 Task: Find connections with filter location Talavera de la Reina with filter topic #LetsWork with filter profile language German with filter current company Exchange4media with filter school Pacific University Udaipur with filter industry Telecommunications with filter service category Portrait Photography with filter keywords title Network Administrator
Action: Mouse moved to (491, 65)
Screenshot: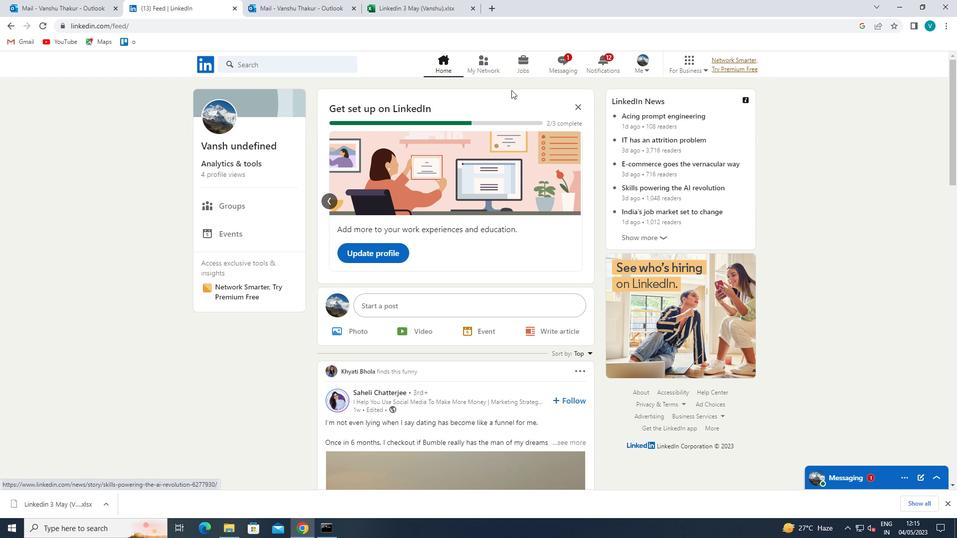 
Action: Mouse pressed left at (491, 65)
Screenshot: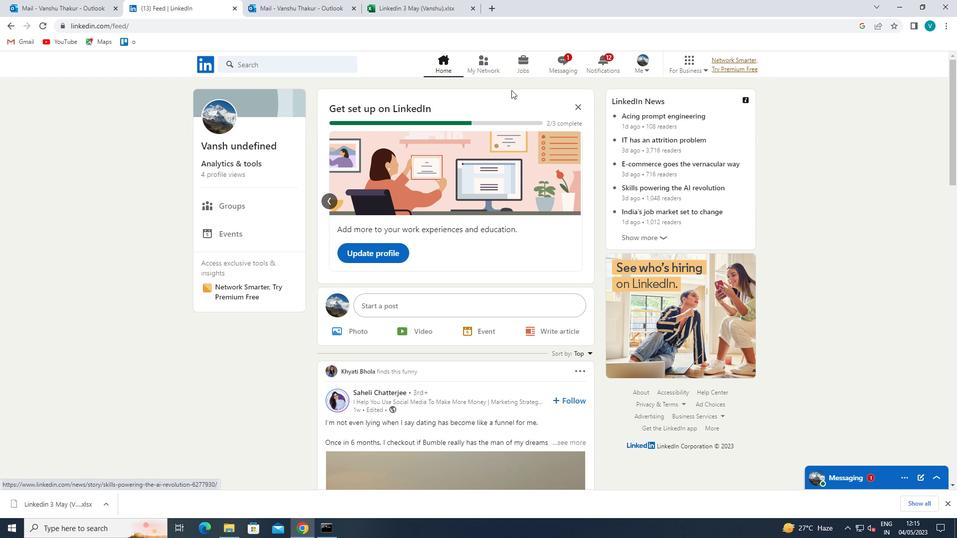 
Action: Mouse moved to (289, 127)
Screenshot: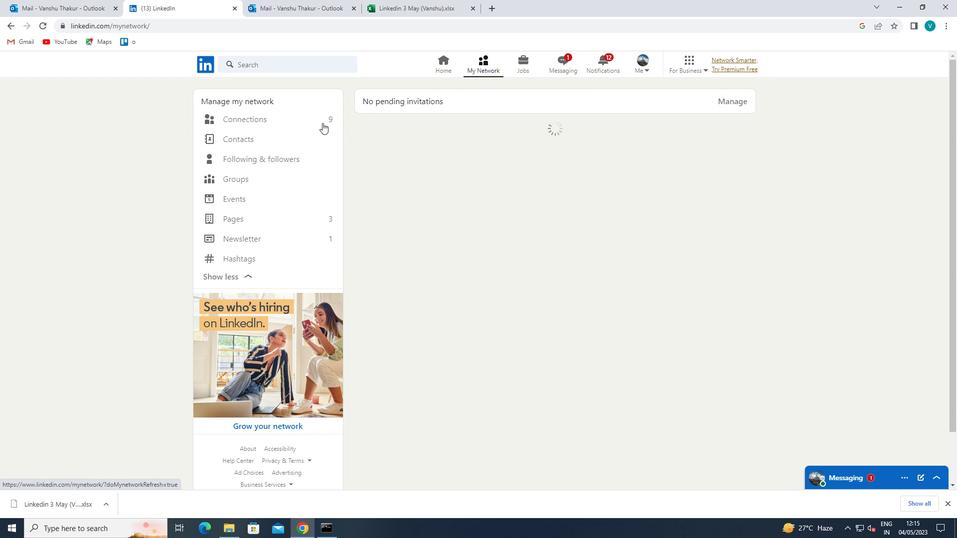 
Action: Mouse pressed left at (289, 127)
Screenshot: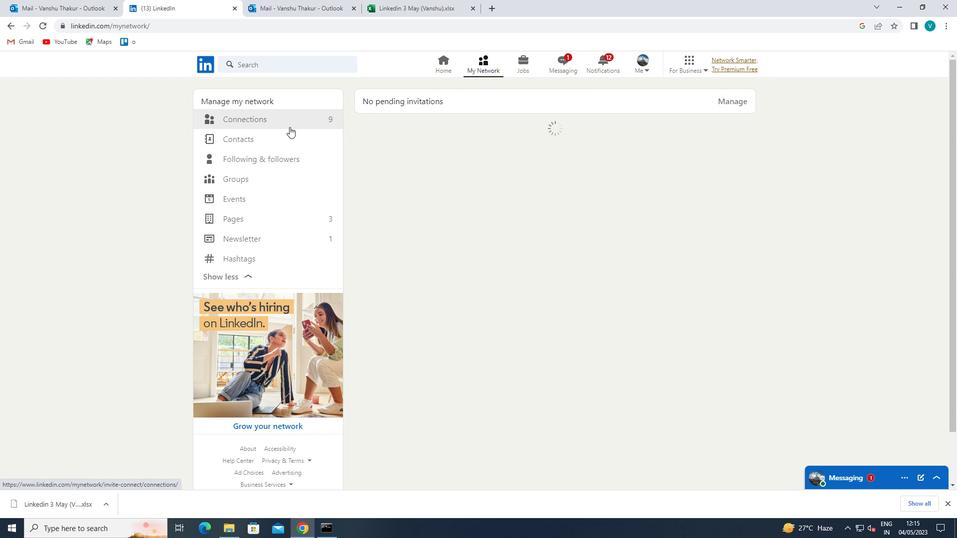 
Action: Mouse moved to (298, 120)
Screenshot: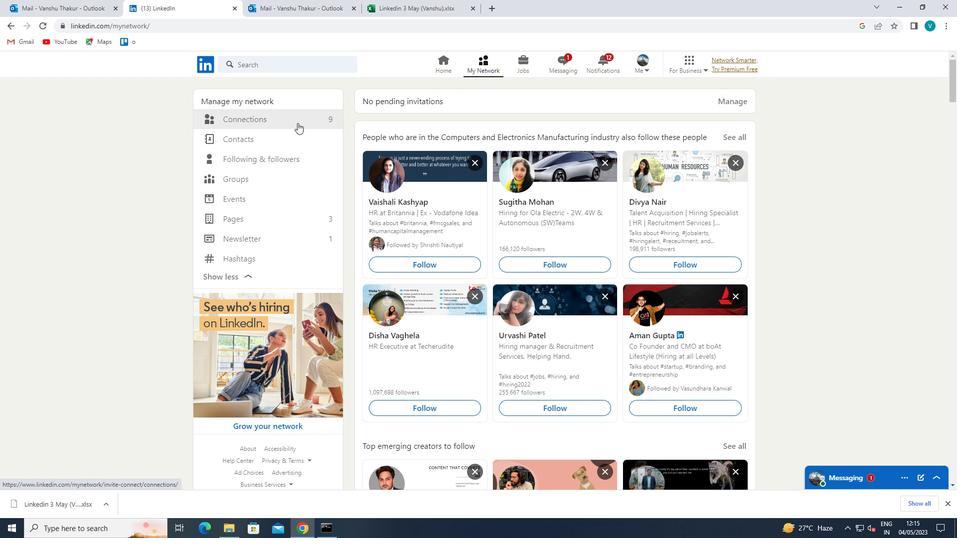 
Action: Mouse pressed left at (298, 120)
Screenshot: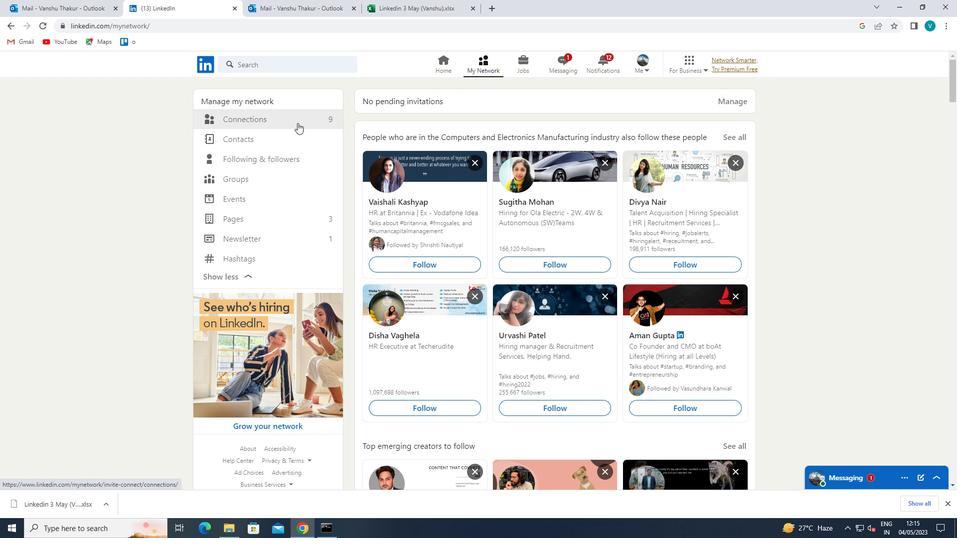 
Action: Mouse moved to (543, 115)
Screenshot: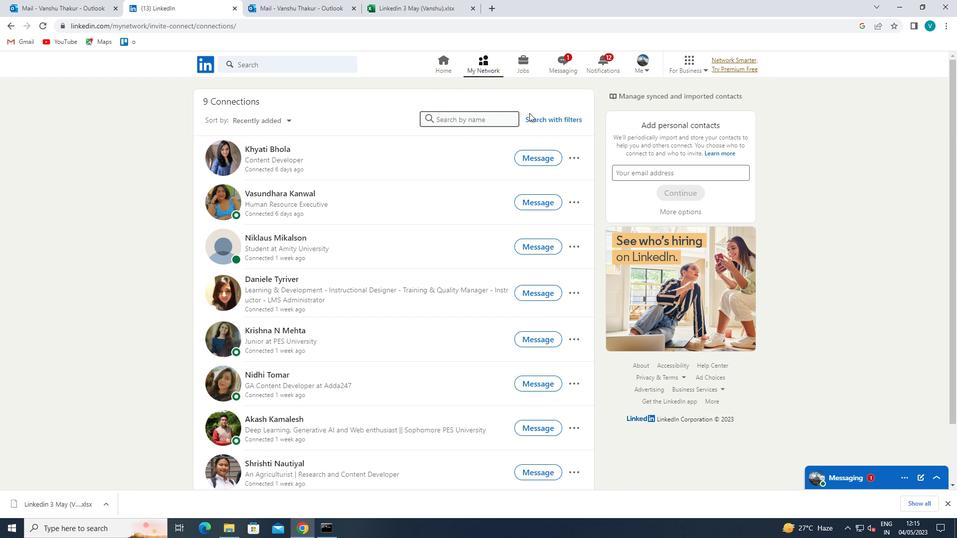
Action: Mouse pressed left at (543, 115)
Screenshot: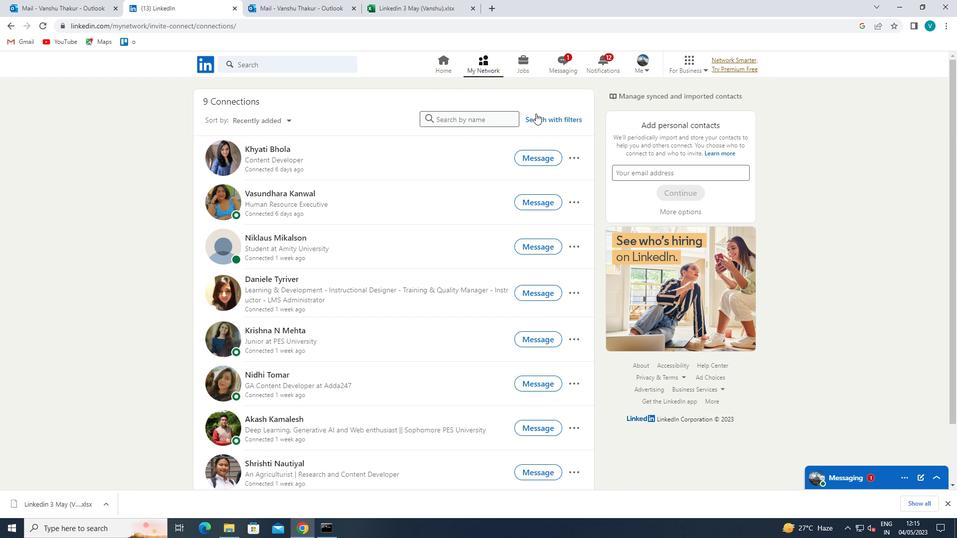 
Action: Mouse moved to (489, 90)
Screenshot: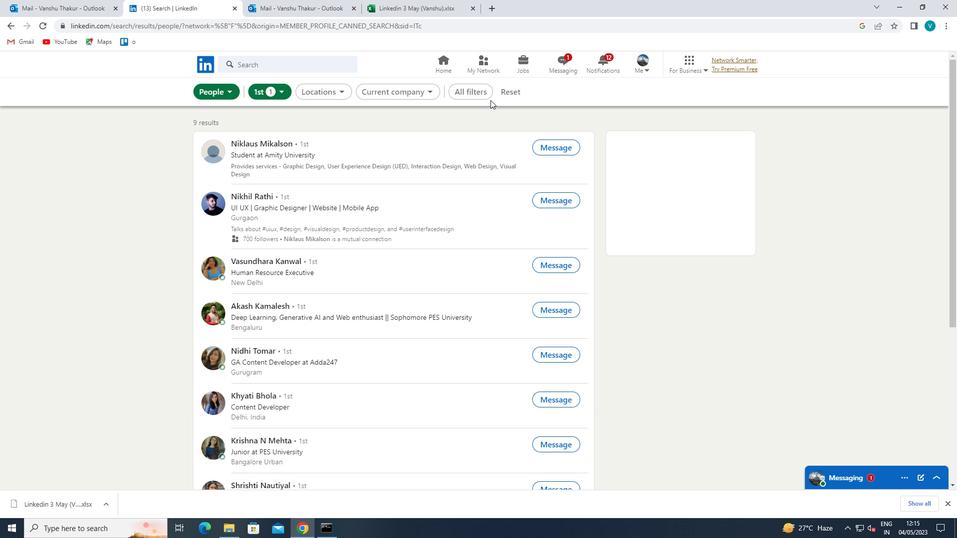 
Action: Mouse pressed left at (489, 90)
Screenshot: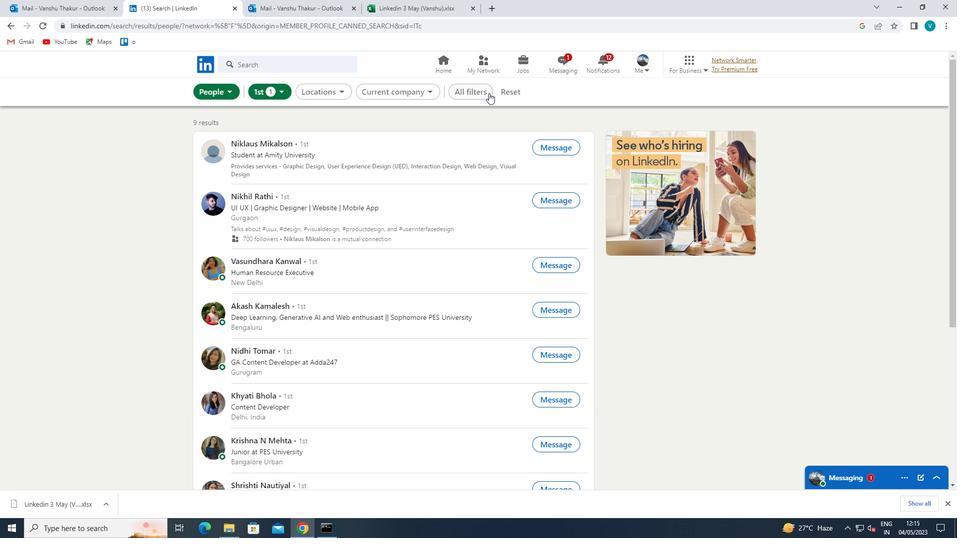 
Action: Mouse moved to (782, 210)
Screenshot: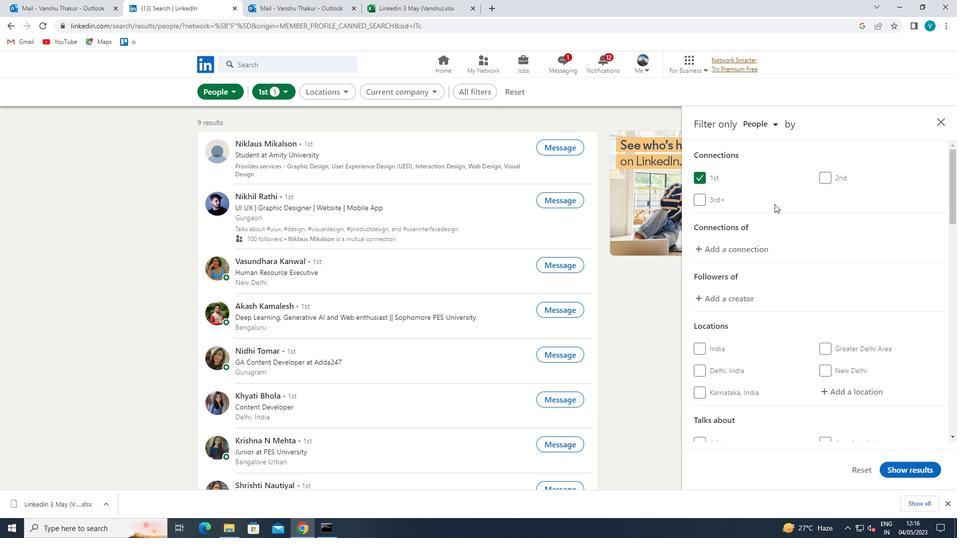
Action: Mouse scrolled (782, 209) with delta (0, 0)
Screenshot: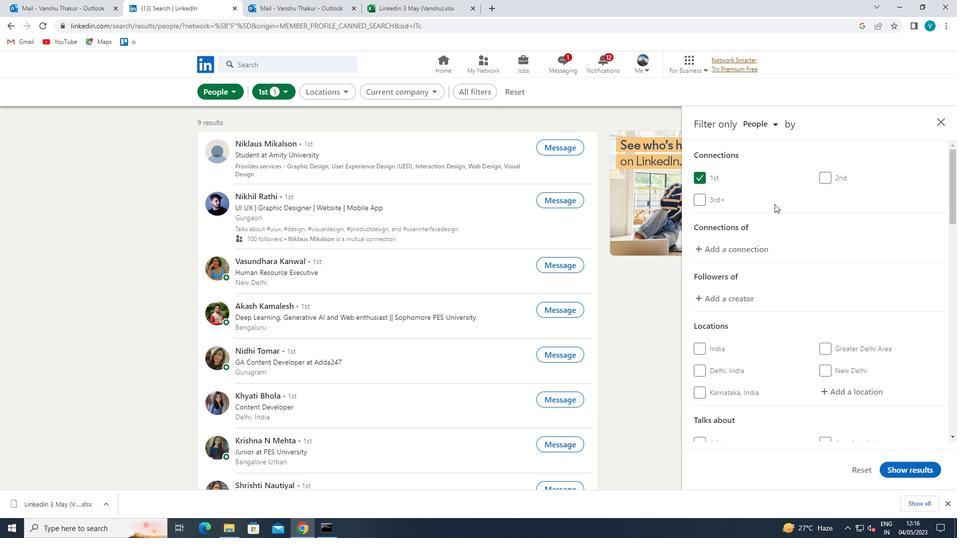 
Action: Mouse moved to (790, 216)
Screenshot: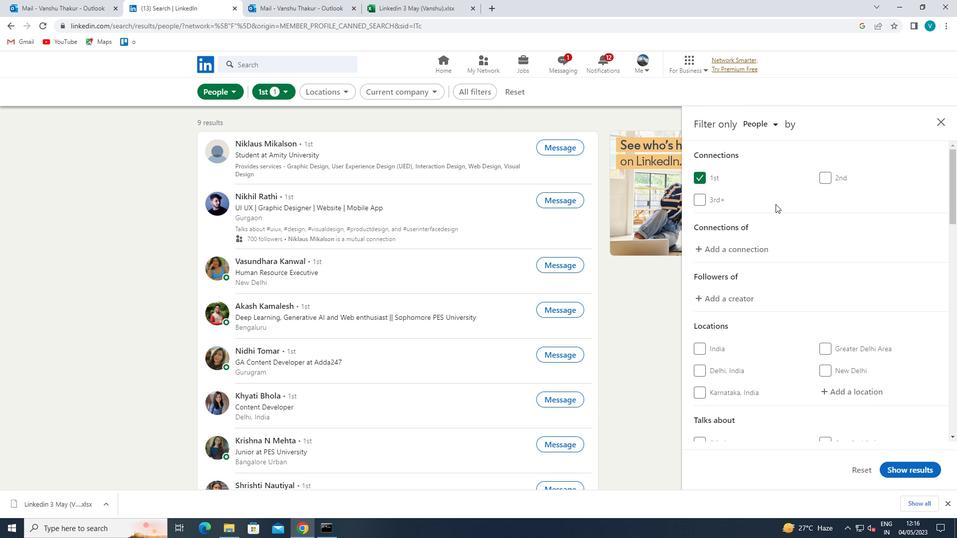 
Action: Mouse scrolled (790, 215) with delta (0, 0)
Screenshot: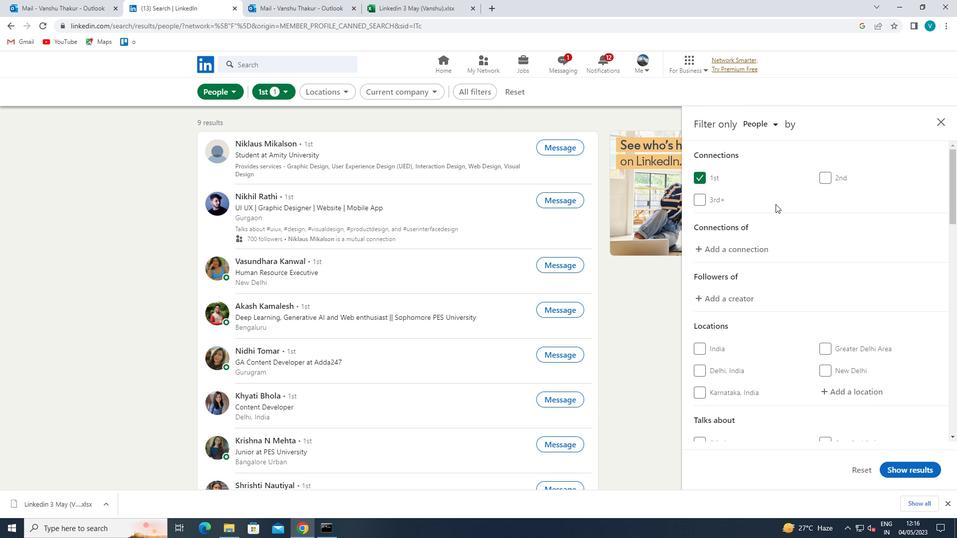 
Action: Mouse moved to (851, 292)
Screenshot: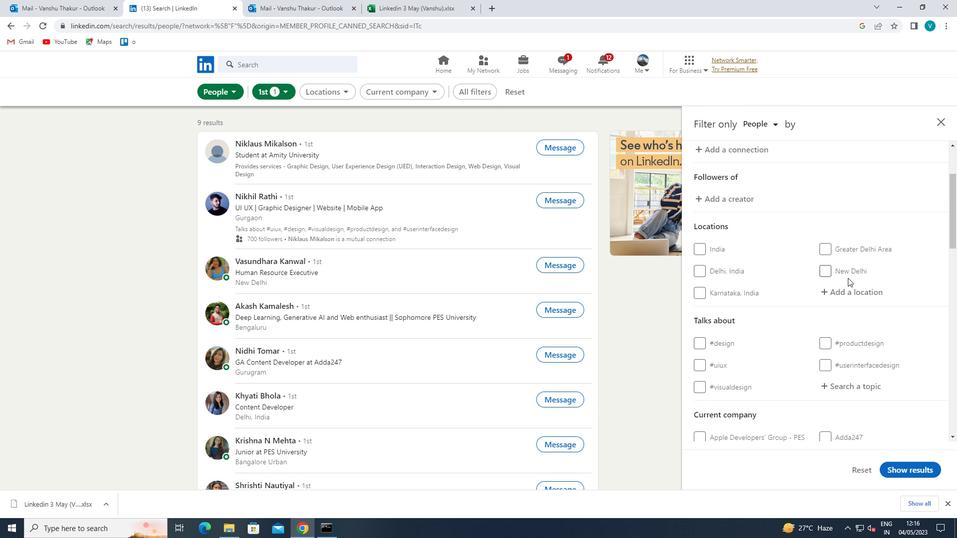 
Action: Mouse pressed left at (851, 292)
Screenshot: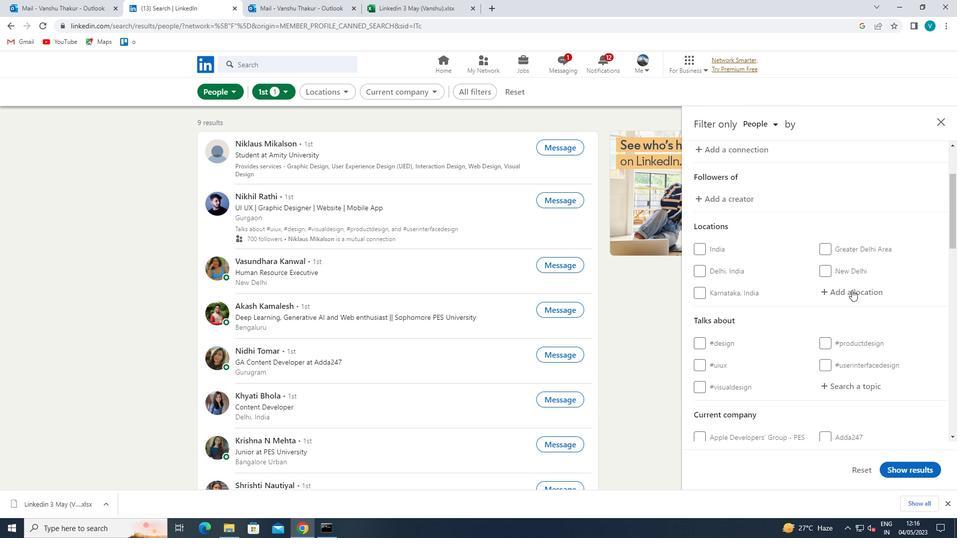 
Action: Mouse moved to (852, 292)
Screenshot: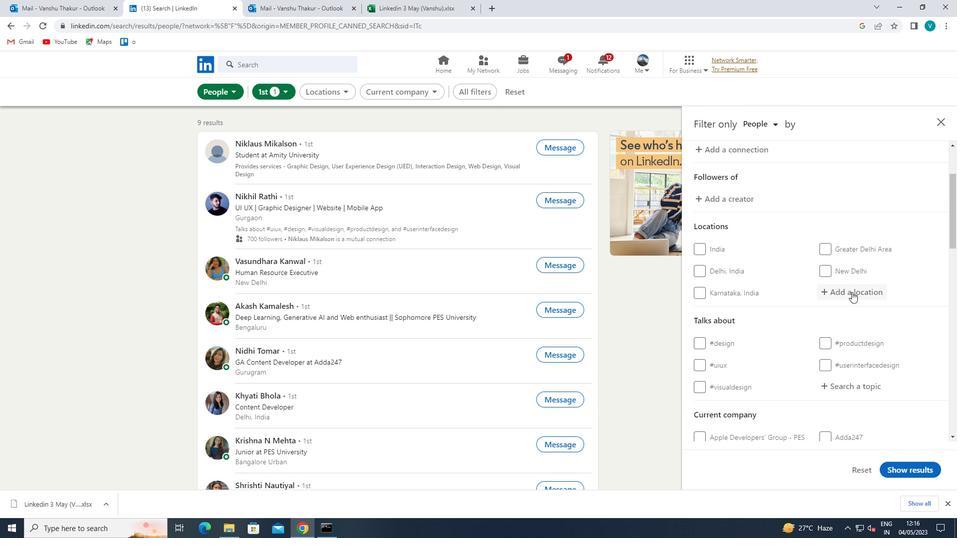 
Action: Key pressed <Key.shift>TALAVERA<Key.space>DE
Screenshot: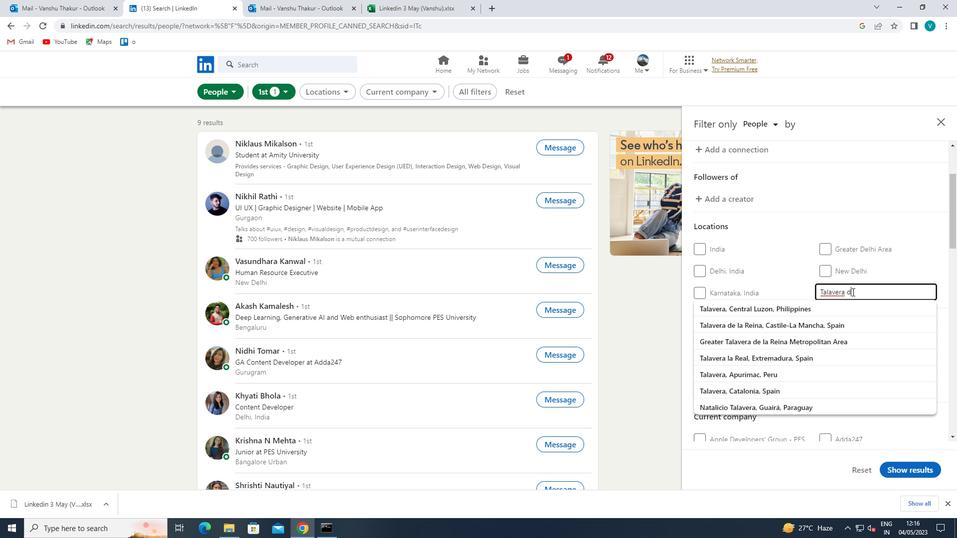 
Action: Mouse moved to (853, 304)
Screenshot: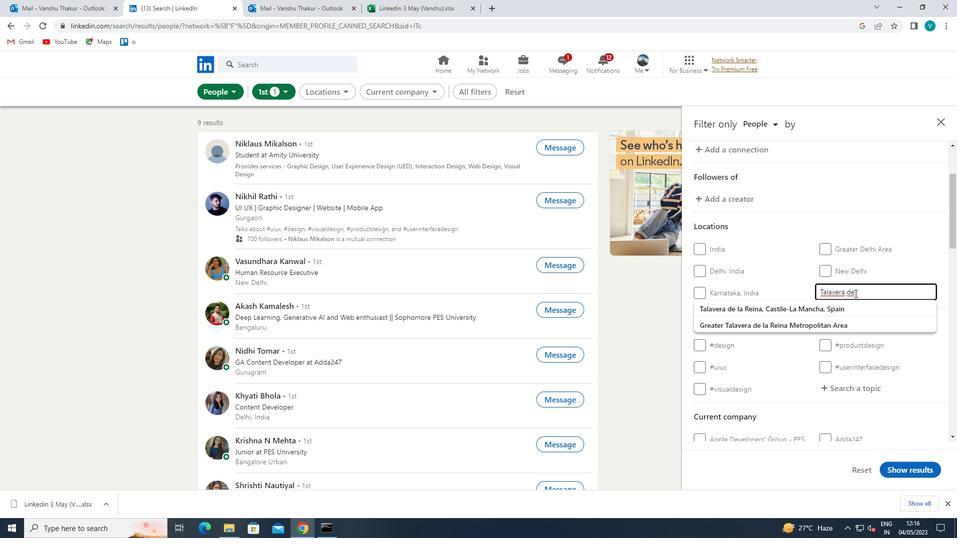 
Action: Mouse pressed left at (853, 304)
Screenshot: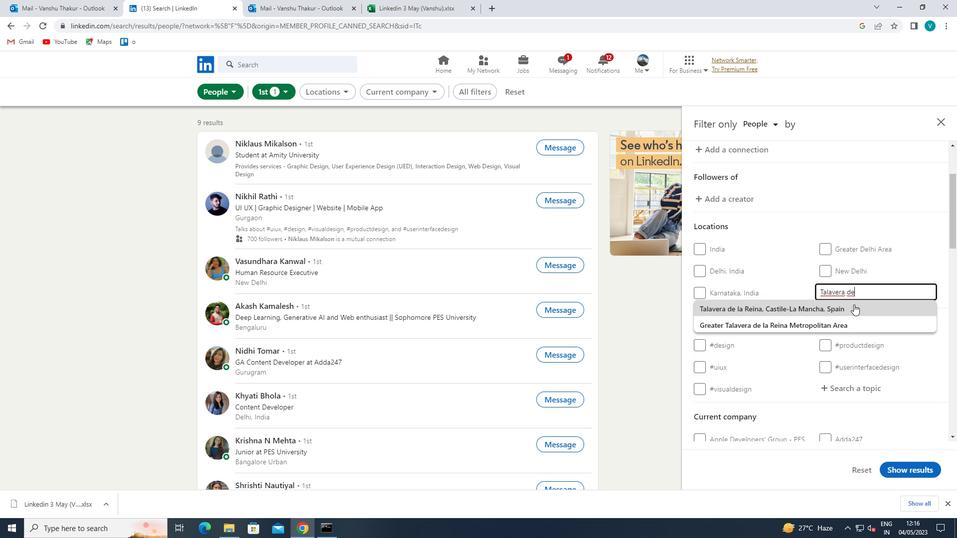 
Action: Mouse scrolled (853, 304) with delta (0, 0)
Screenshot: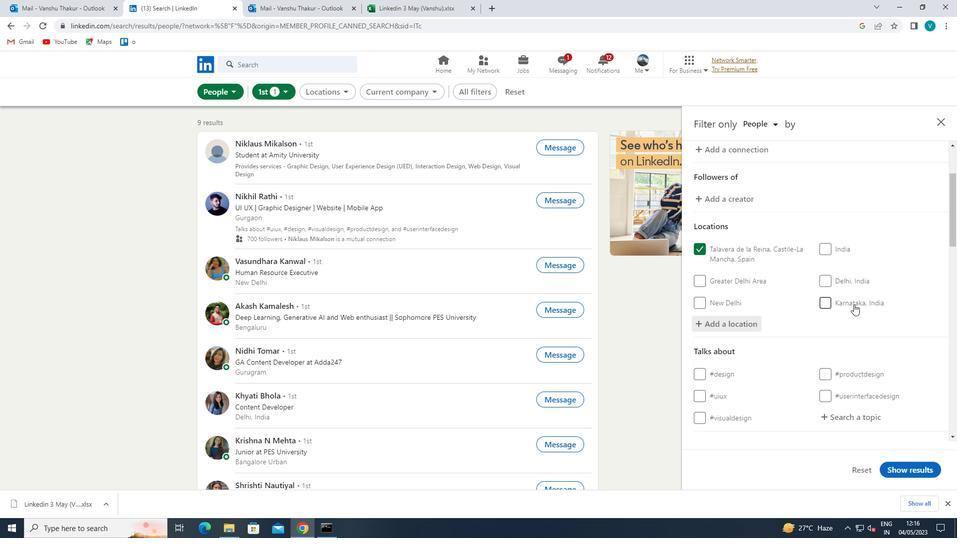 
Action: Mouse scrolled (853, 304) with delta (0, 0)
Screenshot: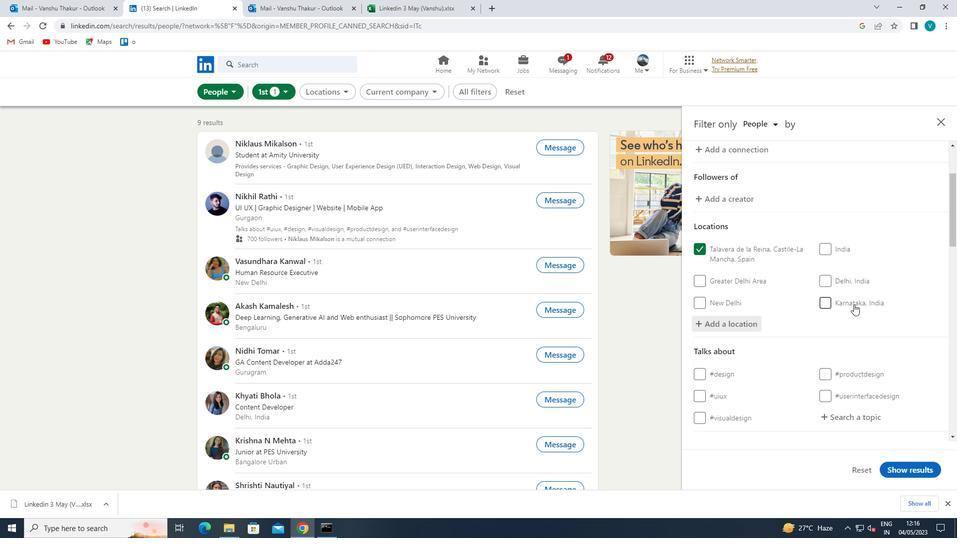 
Action: Mouse moved to (857, 316)
Screenshot: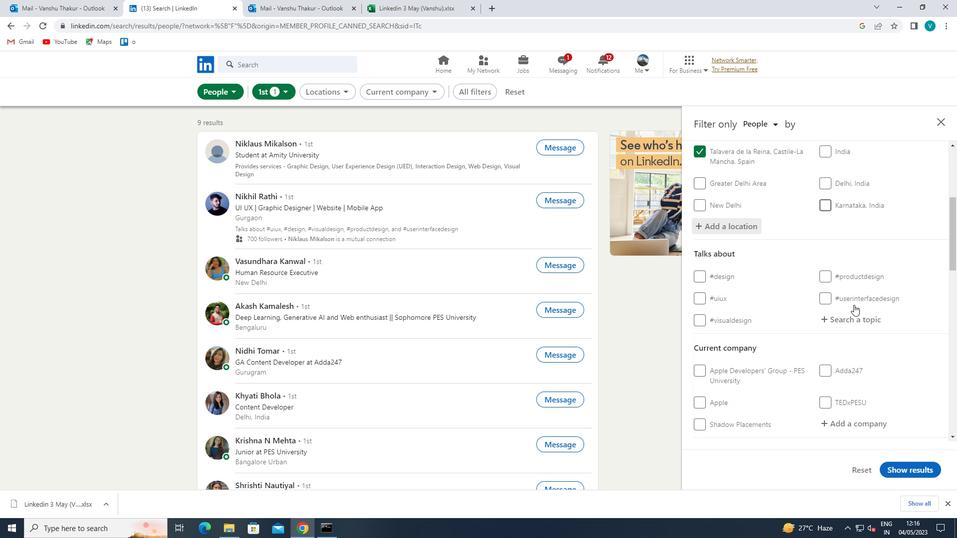 
Action: Mouse pressed left at (857, 316)
Screenshot: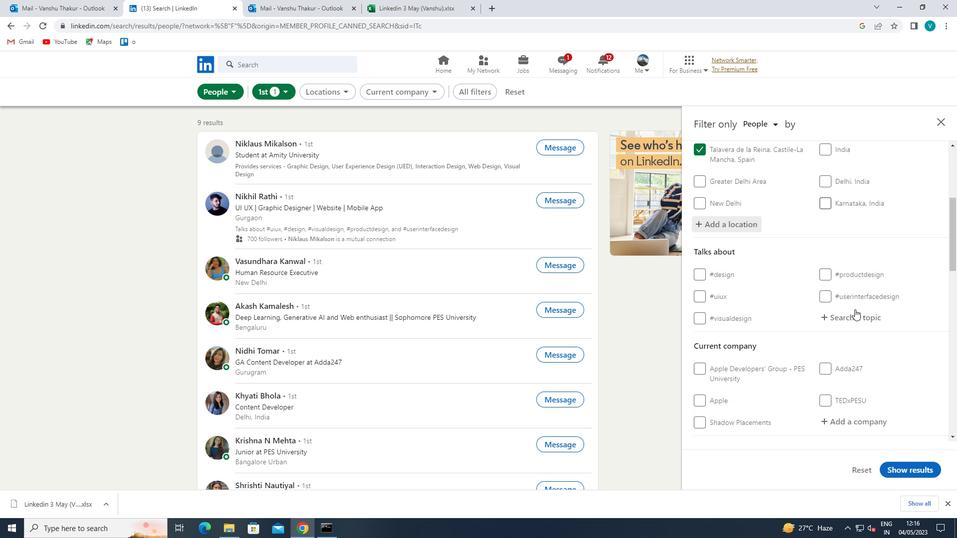 
Action: Key pressed LETSWORK
Screenshot: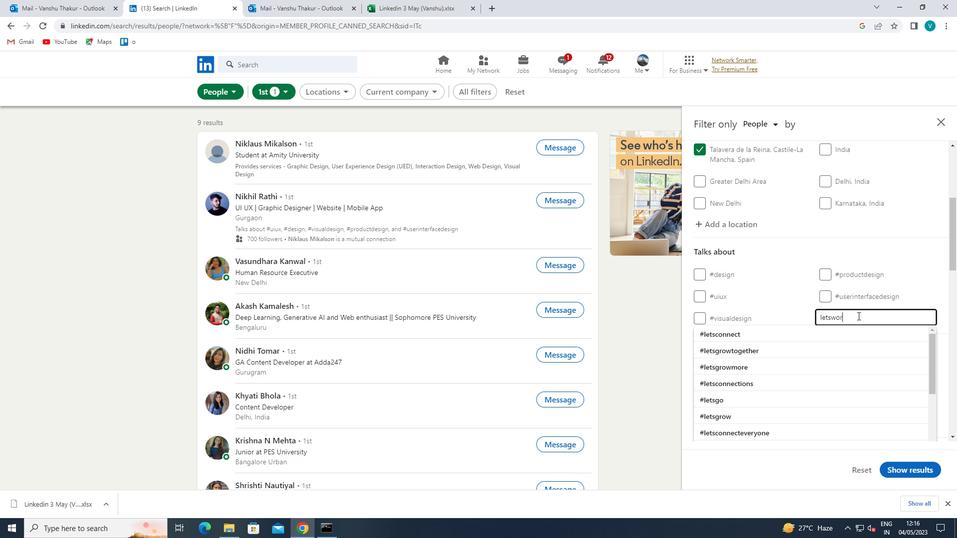 
Action: Mouse moved to (826, 329)
Screenshot: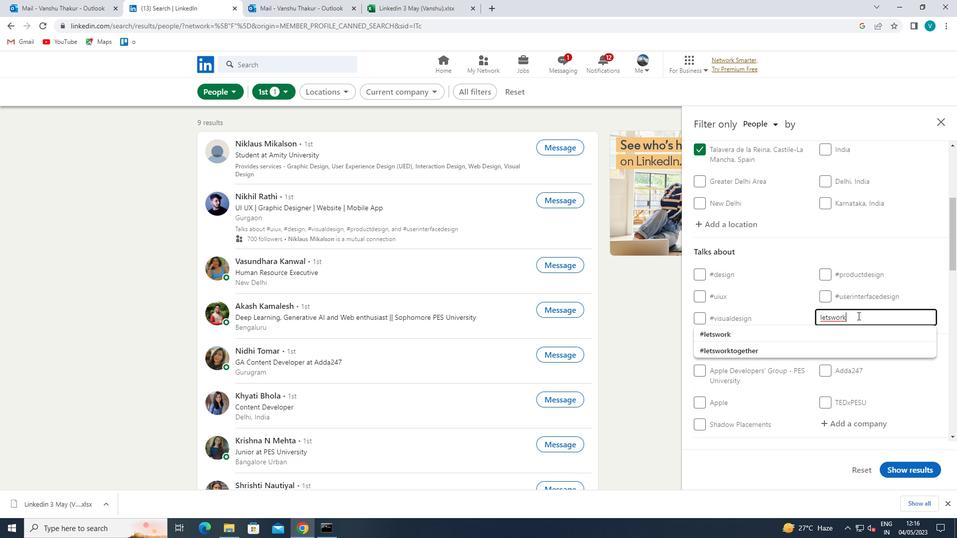 
Action: Mouse pressed left at (826, 329)
Screenshot: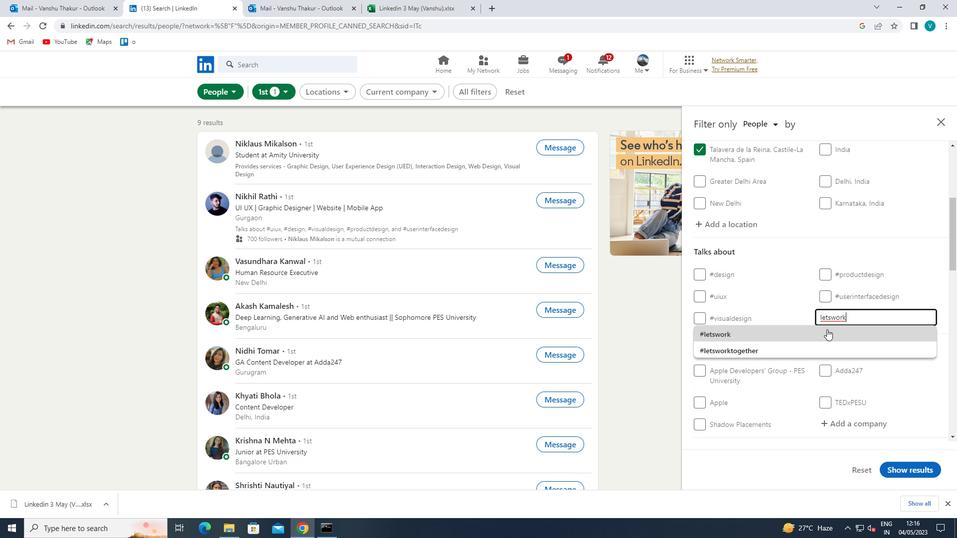 
Action: Mouse scrolled (826, 328) with delta (0, 0)
Screenshot: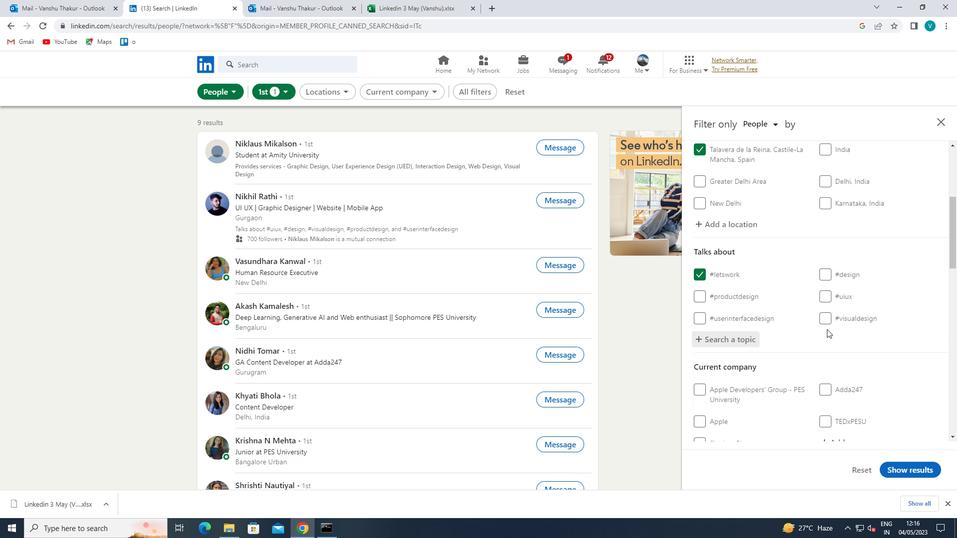 
Action: Mouse scrolled (826, 328) with delta (0, 0)
Screenshot: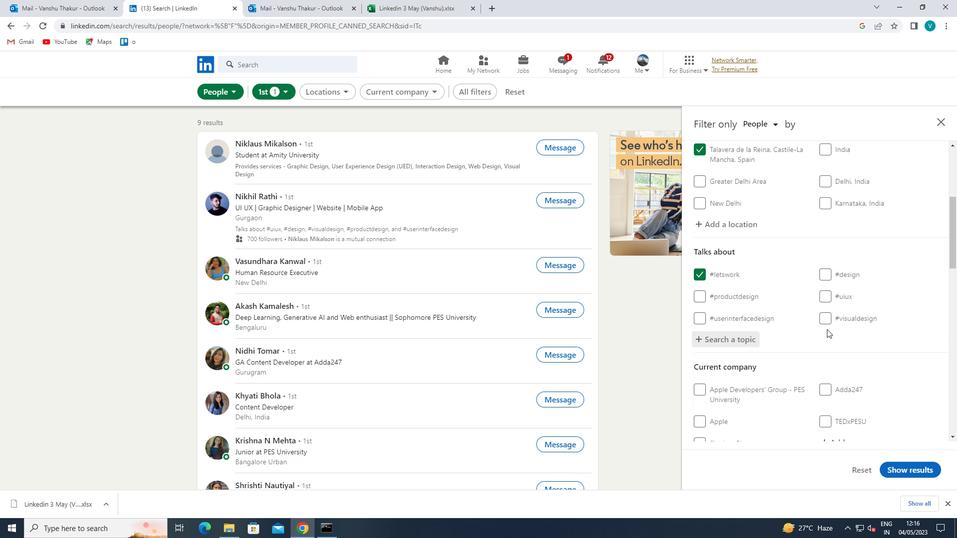 
Action: Mouse scrolled (826, 328) with delta (0, 0)
Screenshot: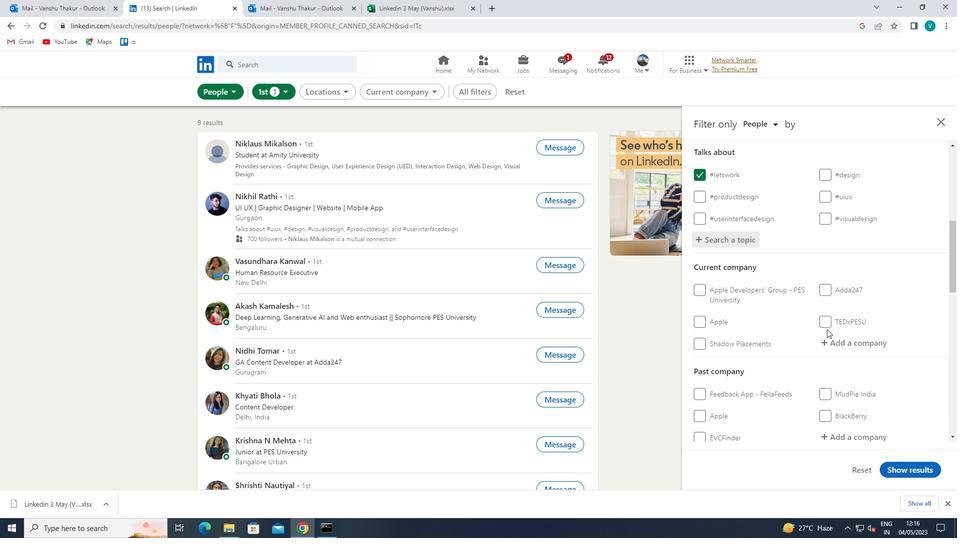 
Action: Mouse moved to (854, 289)
Screenshot: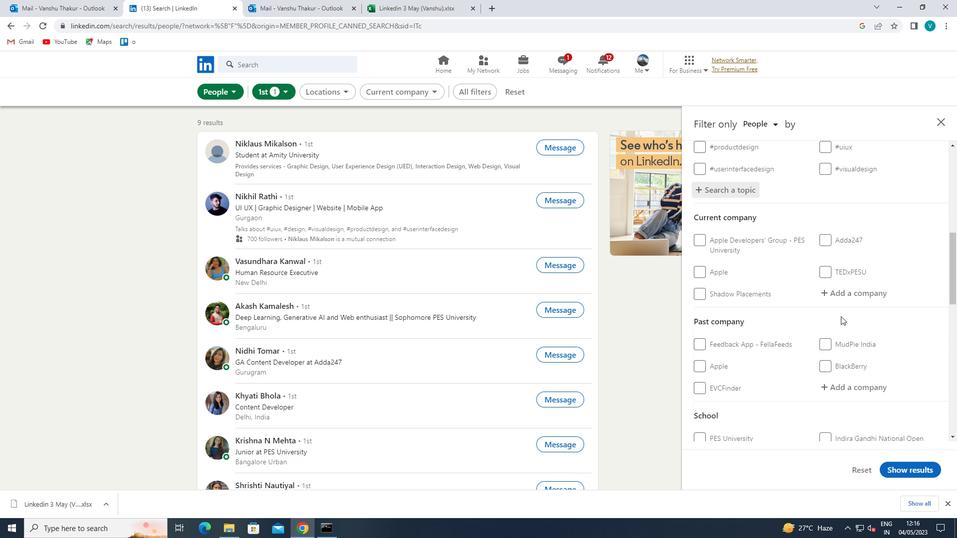 
Action: Mouse pressed left at (854, 289)
Screenshot: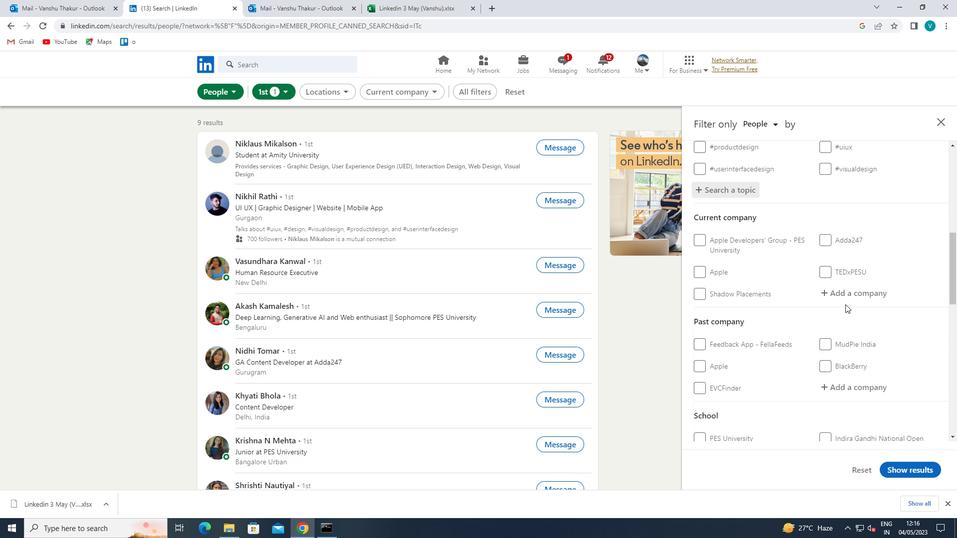 
Action: Key pressed <Key.shift>EXCHANGE
Screenshot: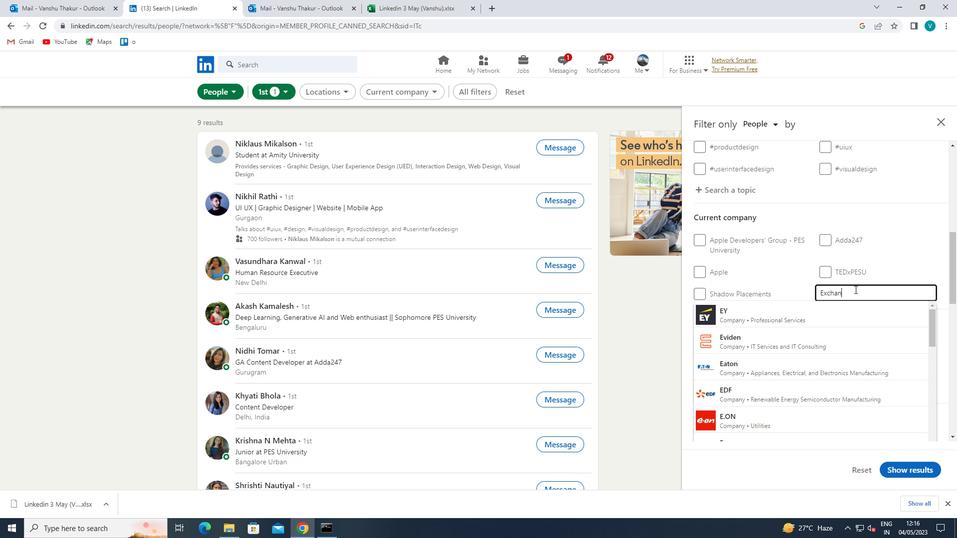 
Action: Mouse moved to (834, 329)
Screenshot: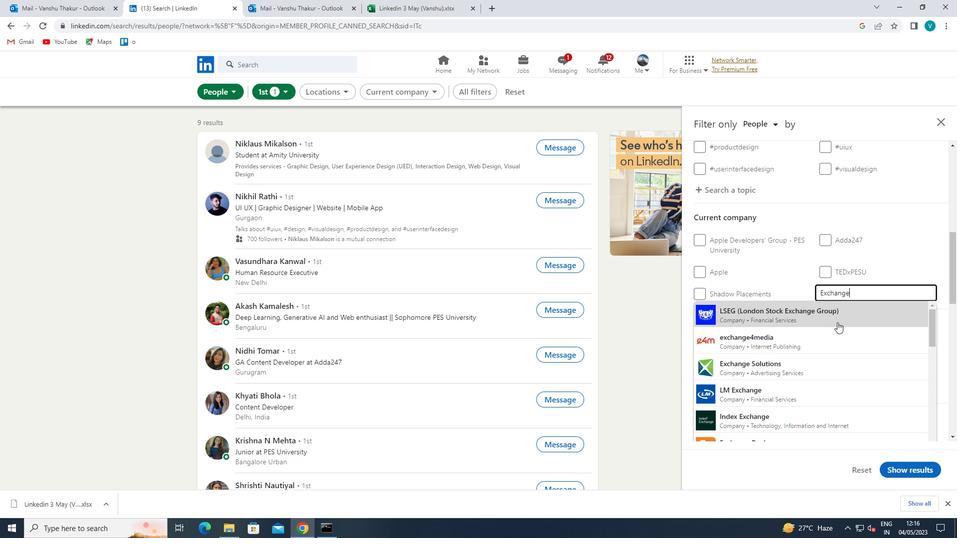 
Action: Mouse pressed left at (834, 329)
Screenshot: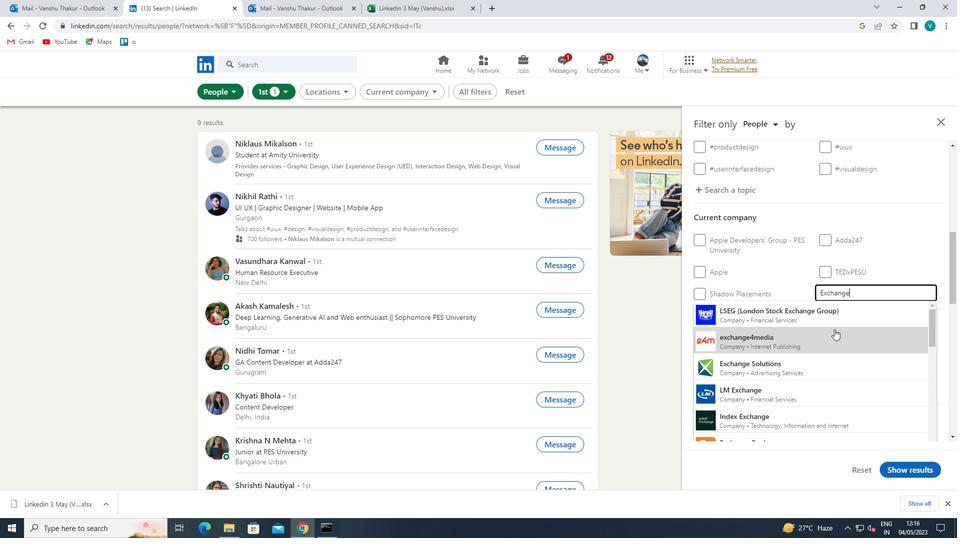 
Action: Mouse scrolled (834, 328) with delta (0, 0)
Screenshot: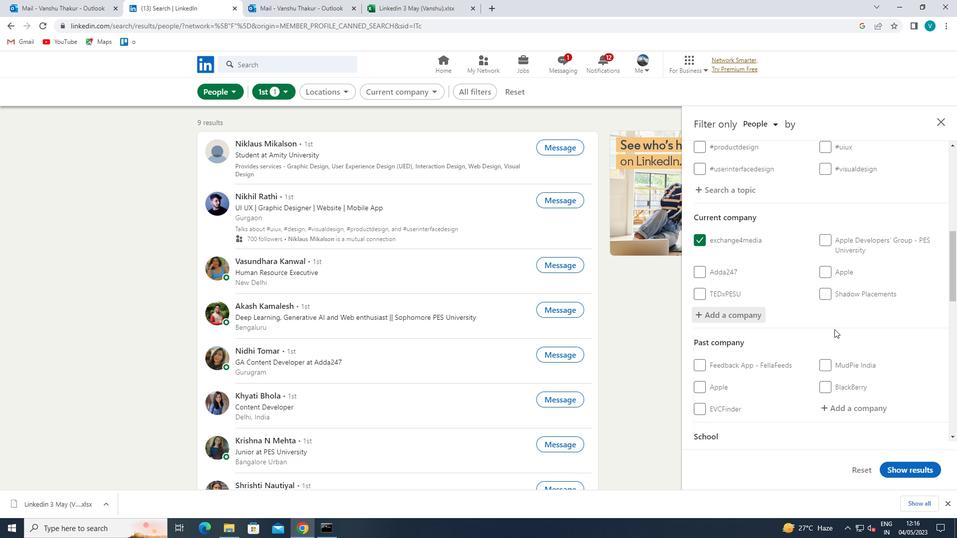
Action: Mouse scrolled (834, 328) with delta (0, 0)
Screenshot: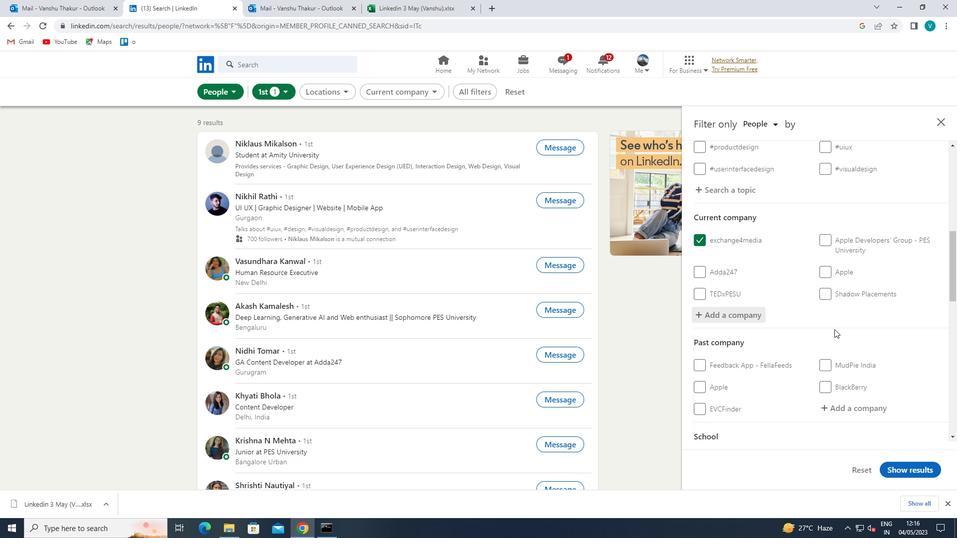 
Action: Mouse scrolled (834, 328) with delta (0, 0)
Screenshot: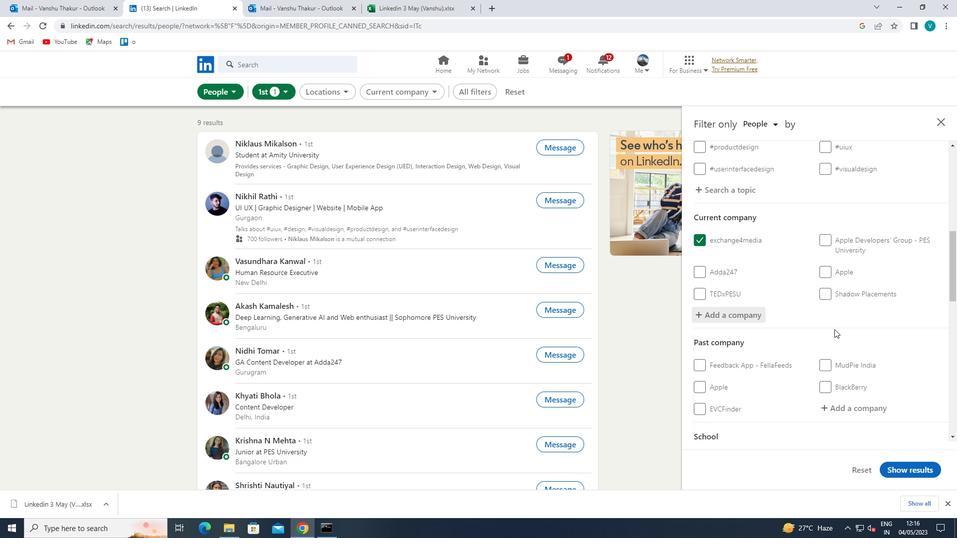 
Action: Mouse scrolled (834, 328) with delta (0, 0)
Screenshot: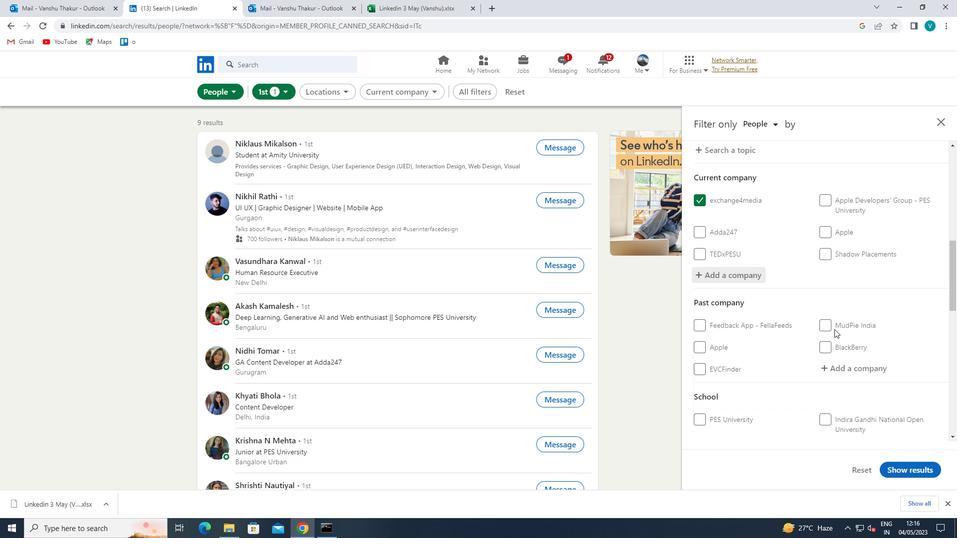 
Action: Mouse pressed left at (834, 329)
Screenshot: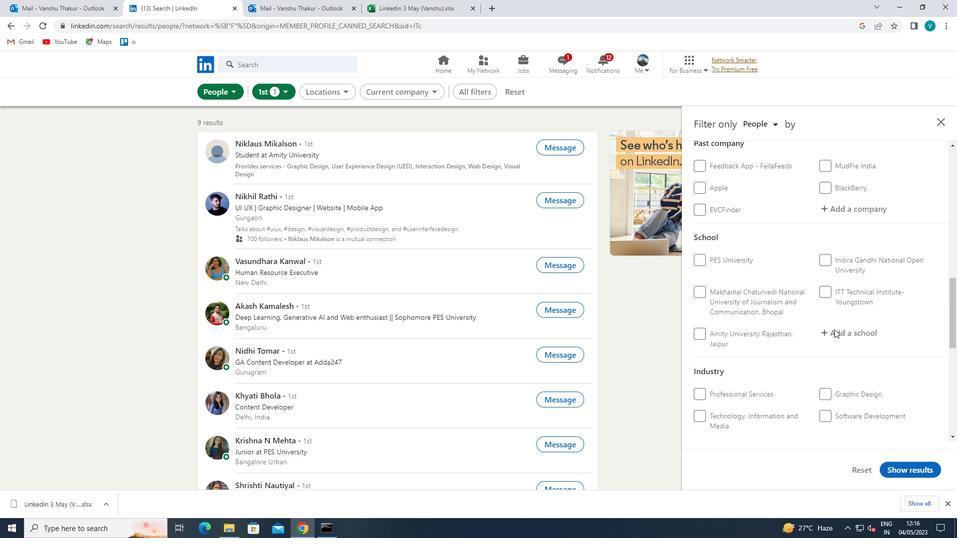 
Action: Key pressed <Key.shift>PACIFIC<Key.space><Key.shift><Key.shift><Key.shift>UNIVERSITY<Key.space><Key.shift>UDAIPUR
Screenshot: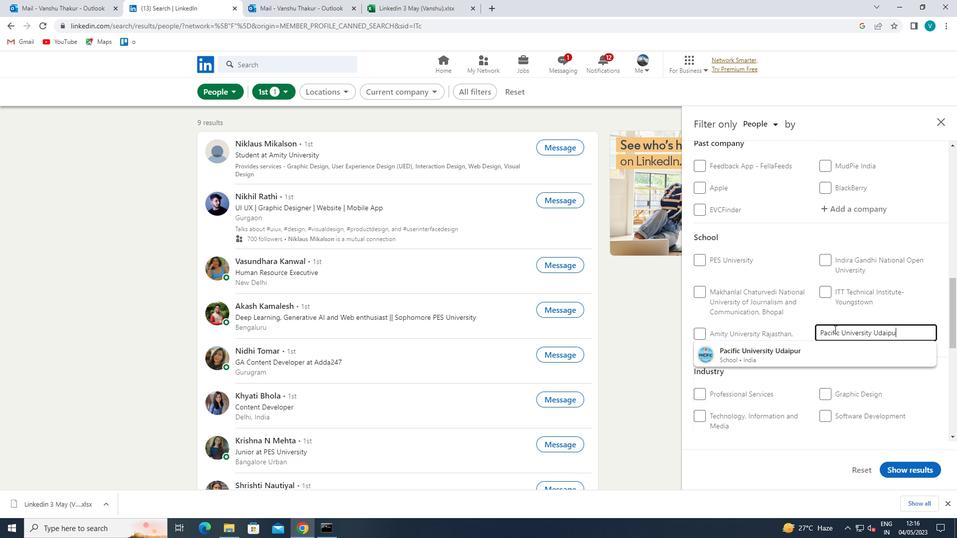 
Action: Mouse moved to (823, 349)
Screenshot: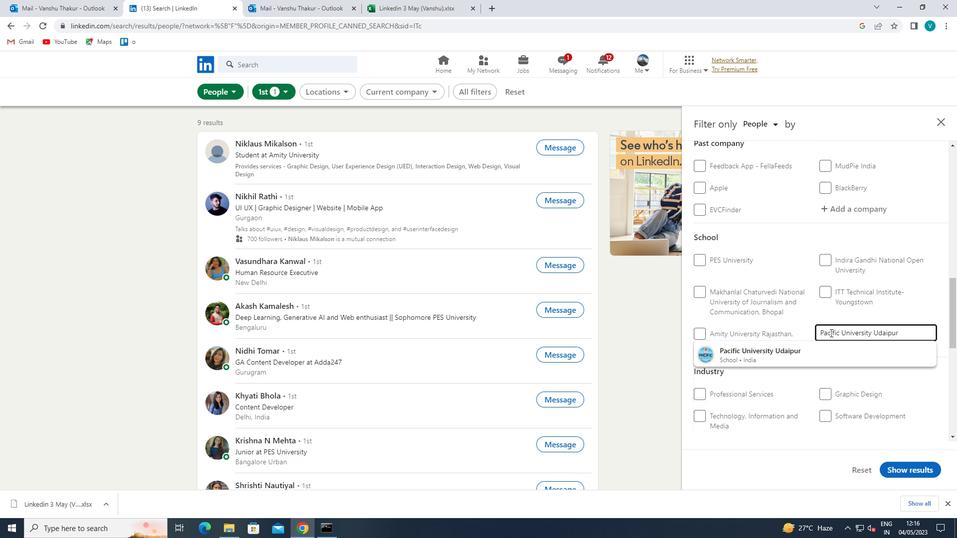 
Action: Mouse pressed left at (823, 349)
Screenshot: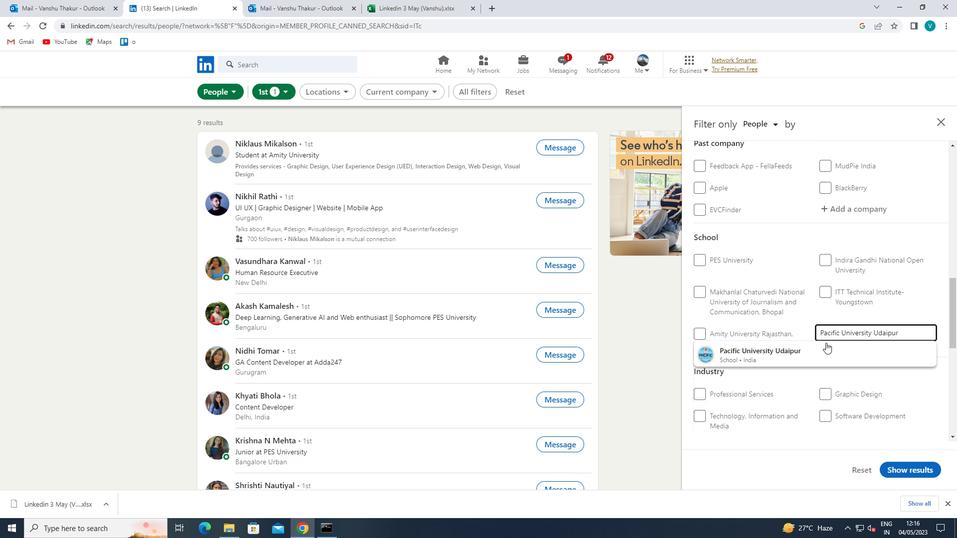 
Action: Mouse scrolled (823, 348) with delta (0, 0)
Screenshot: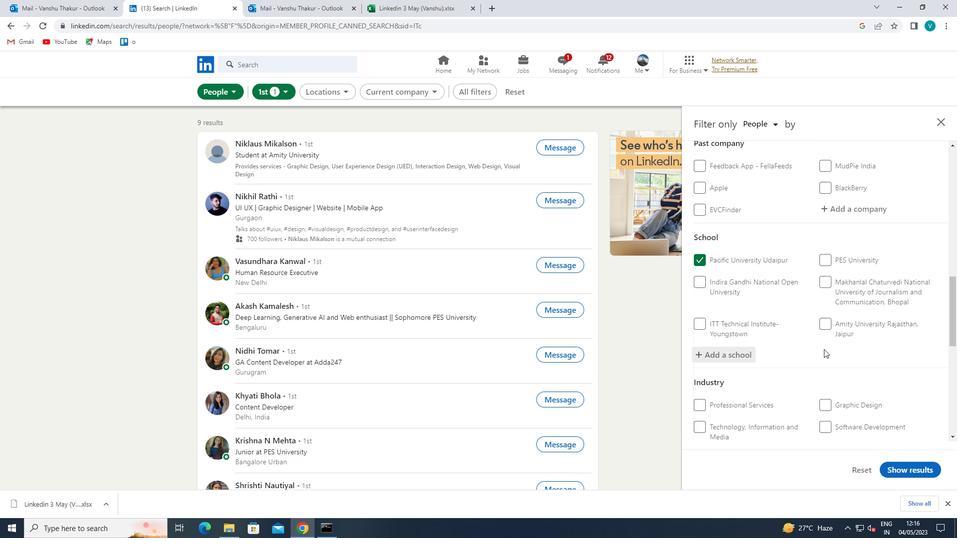 
Action: Mouse scrolled (823, 348) with delta (0, 0)
Screenshot: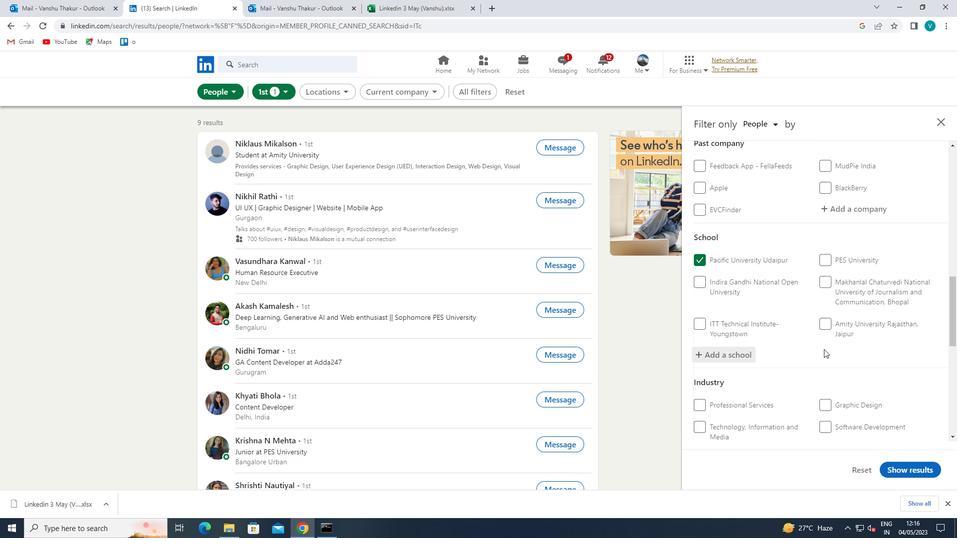 
Action: Mouse scrolled (823, 348) with delta (0, 0)
Screenshot: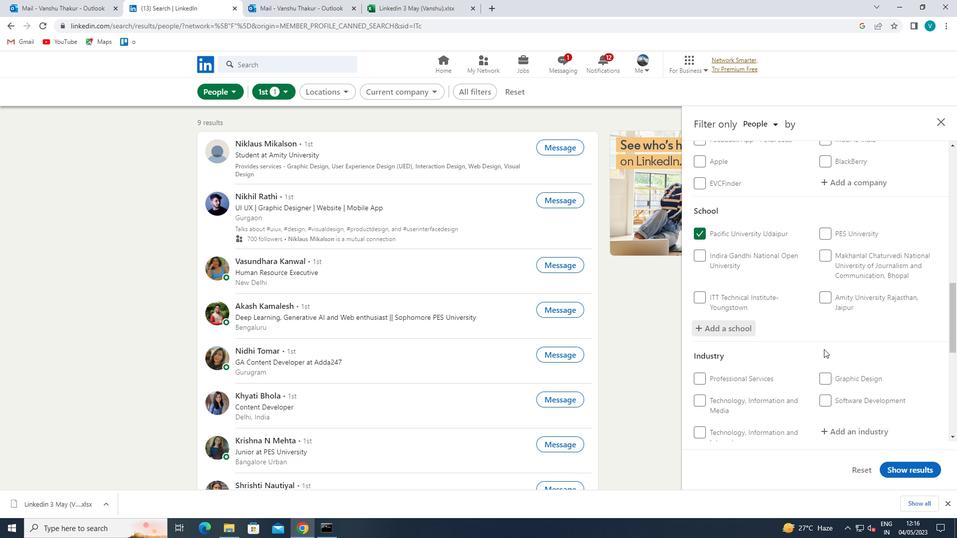 
Action: Mouse moved to (857, 311)
Screenshot: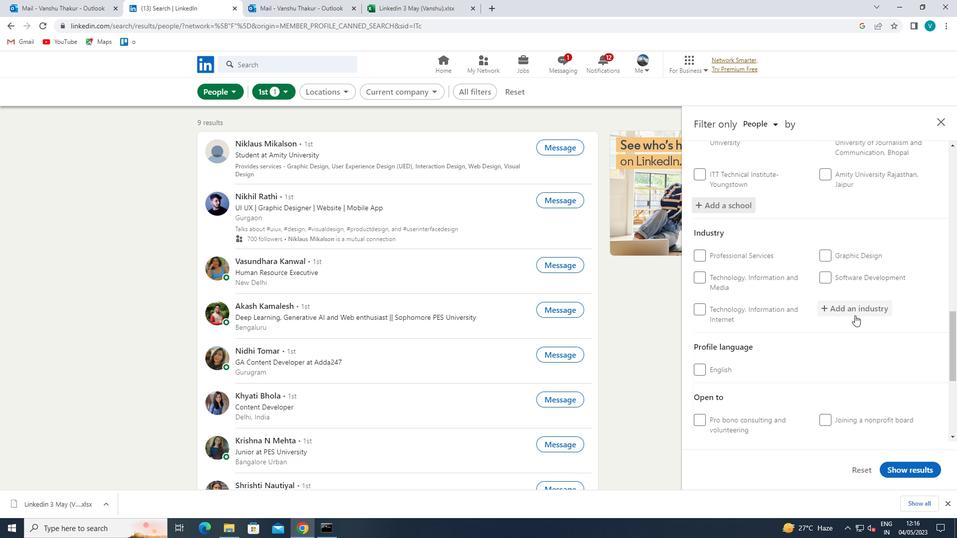
Action: Mouse pressed left at (857, 311)
Screenshot: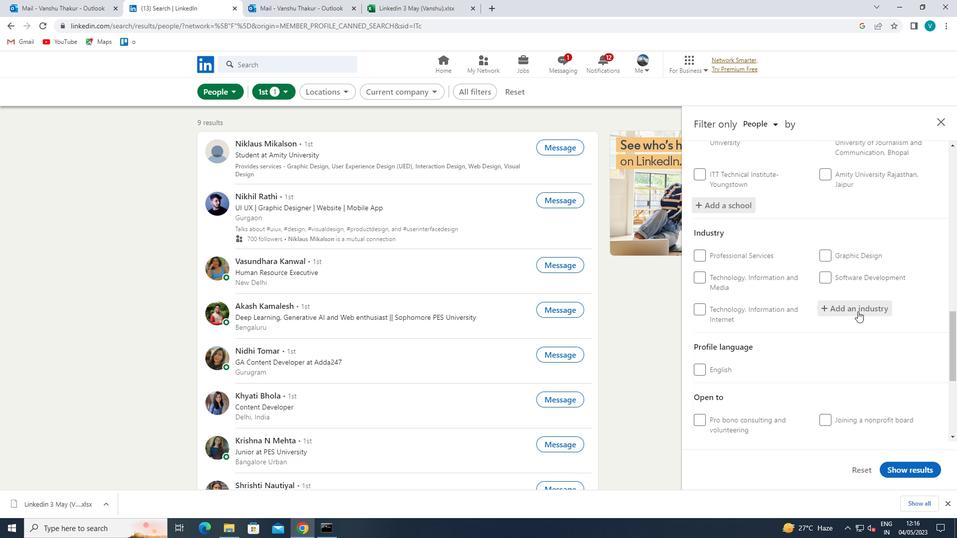 
Action: Key pressed <Key.shift>TELE
Screenshot: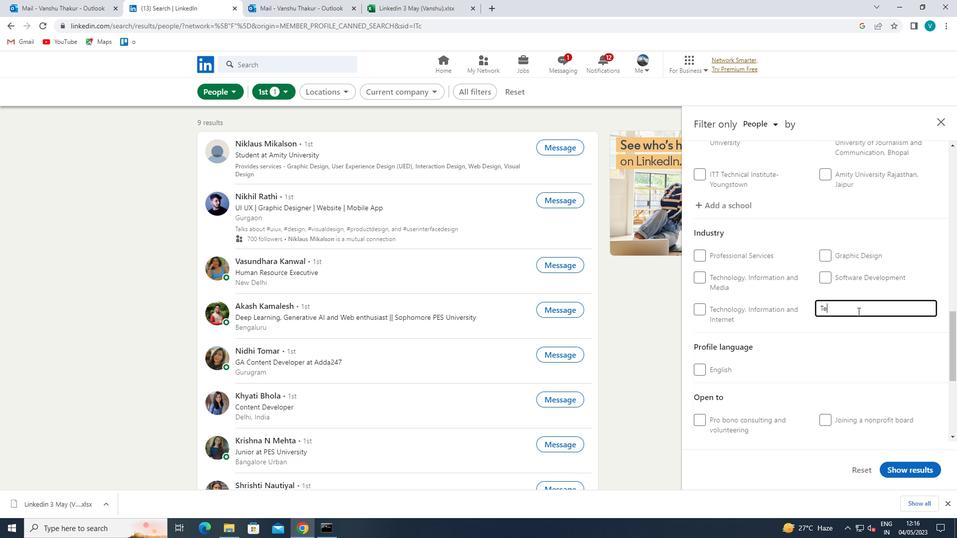 
Action: Mouse moved to (854, 317)
Screenshot: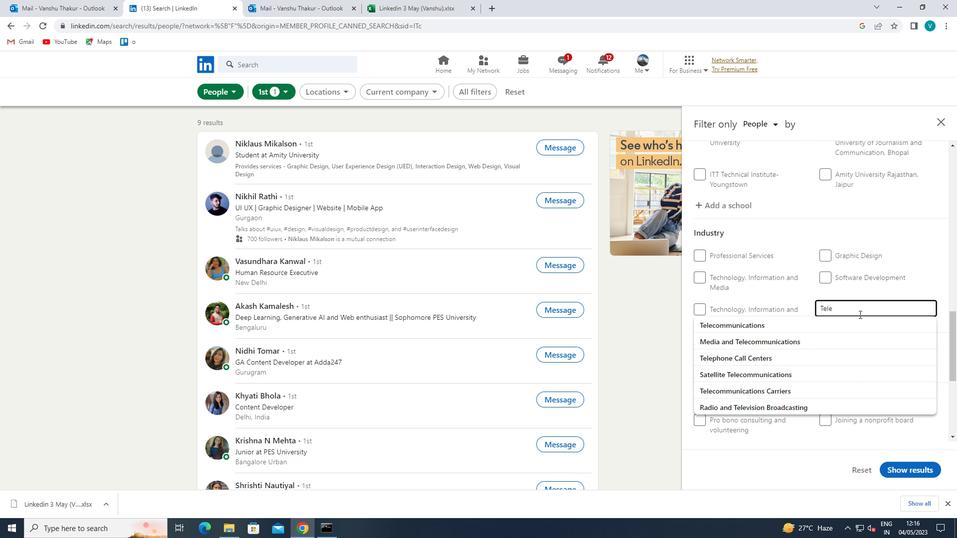 
Action: Mouse pressed left at (854, 317)
Screenshot: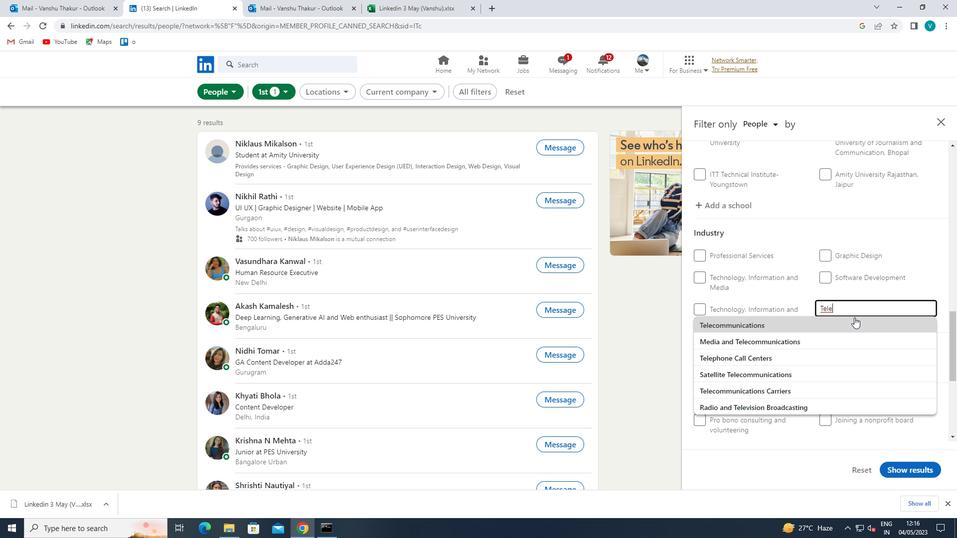 
Action: Mouse scrolled (854, 317) with delta (0, 0)
Screenshot: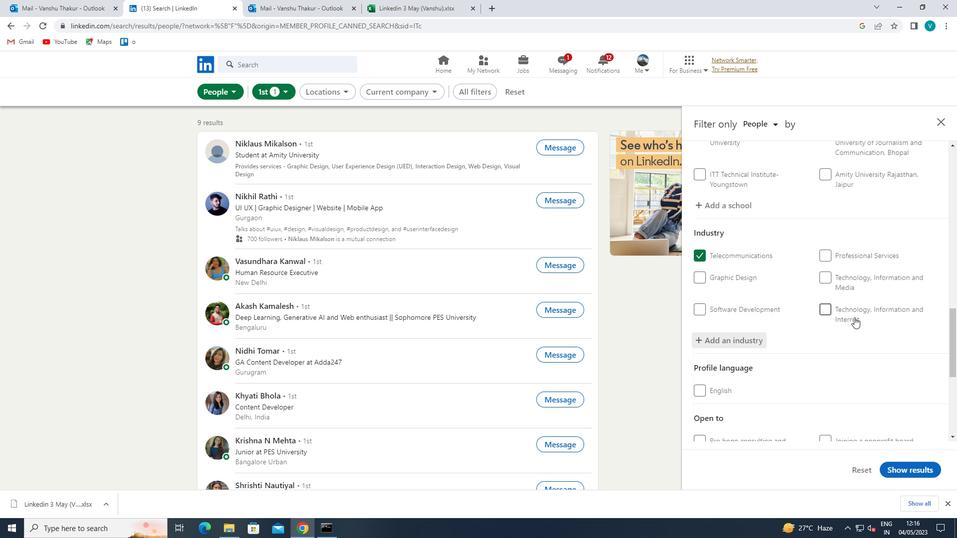 
Action: Mouse scrolled (854, 317) with delta (0, 0)
Screenshot: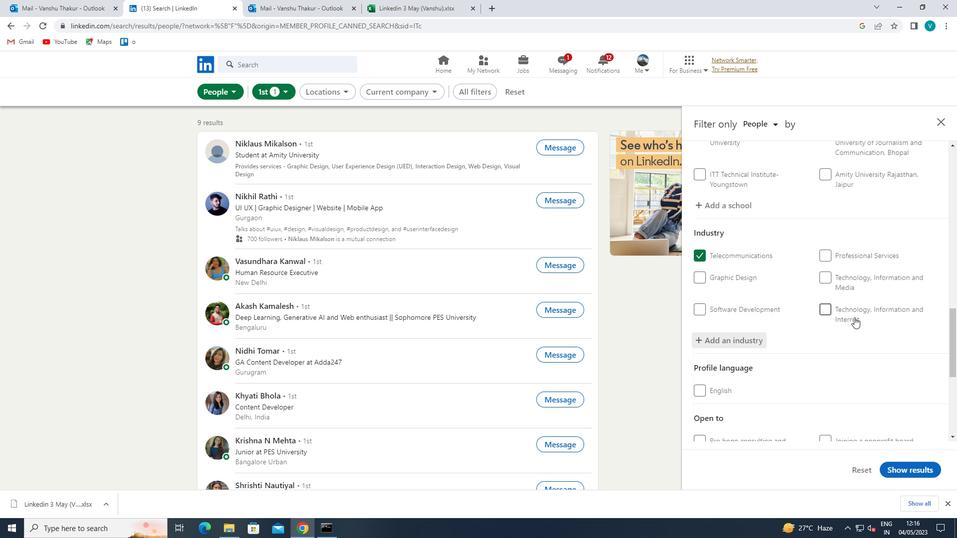 
Action: Mouse scrolled (854, 317) with delta (0, 0)
Screenshot: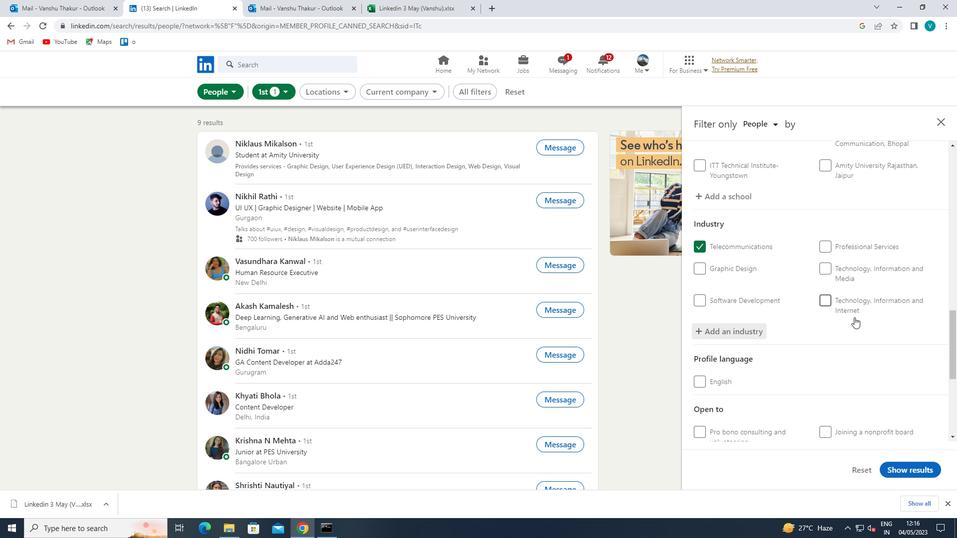 
Action: Mouse scrolled (854, 317) with delta (0, 0)
Screenshot: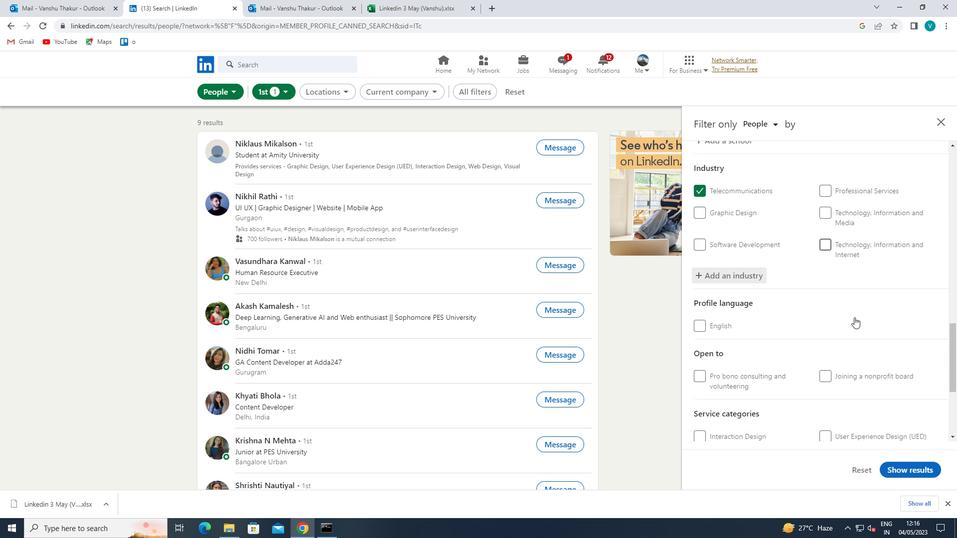 
Action: Mouse scrolled (854, 317) with delta (0, 0)
Screenshot: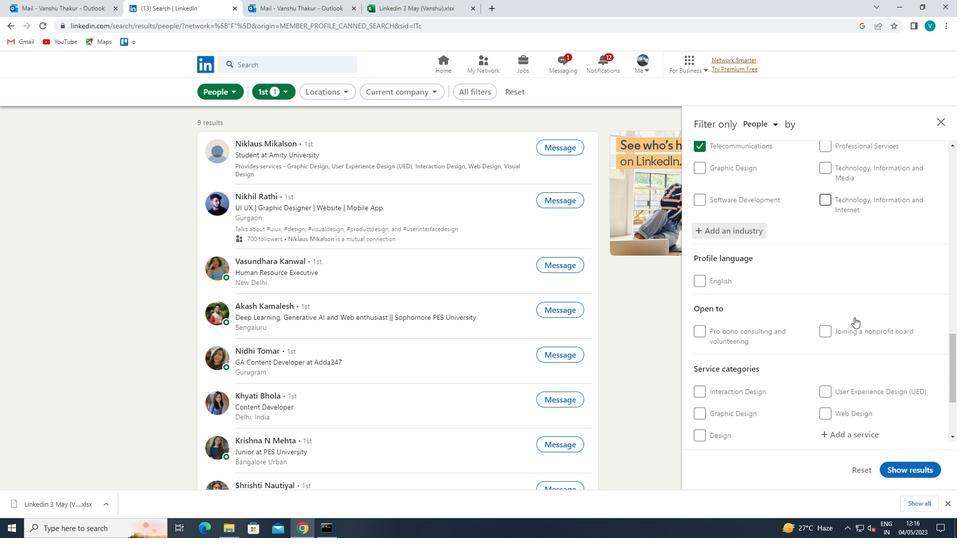 
Action: Mouse moved to (857, 308)
Screenshot: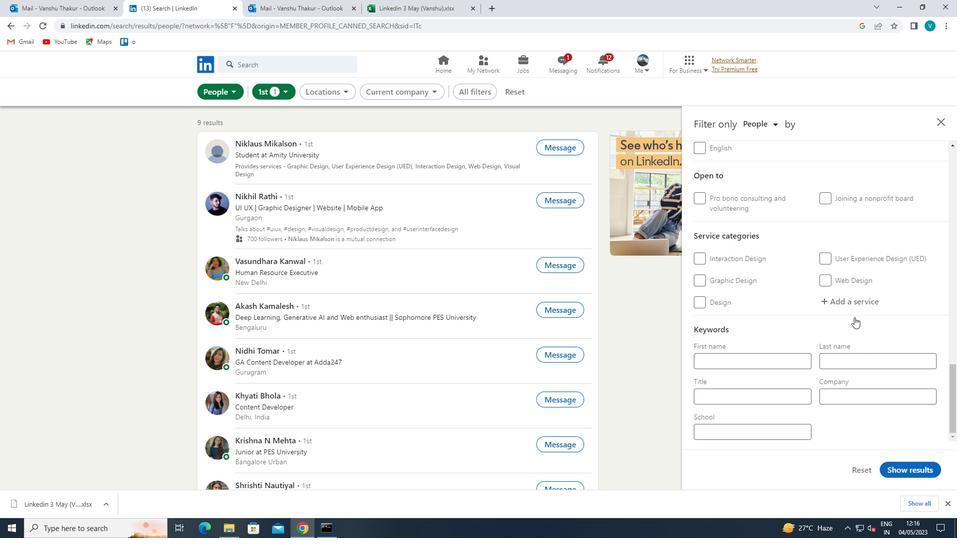 
Action: Mouse pressed left at (857, 308)
Screenshot: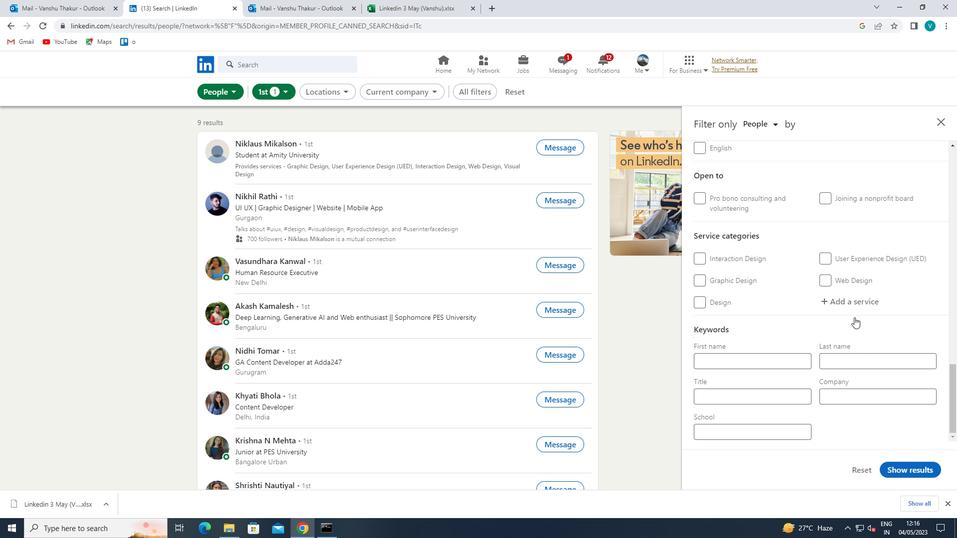 
Action: Key pressed <Key.shift>PORTRAI
Screenshot: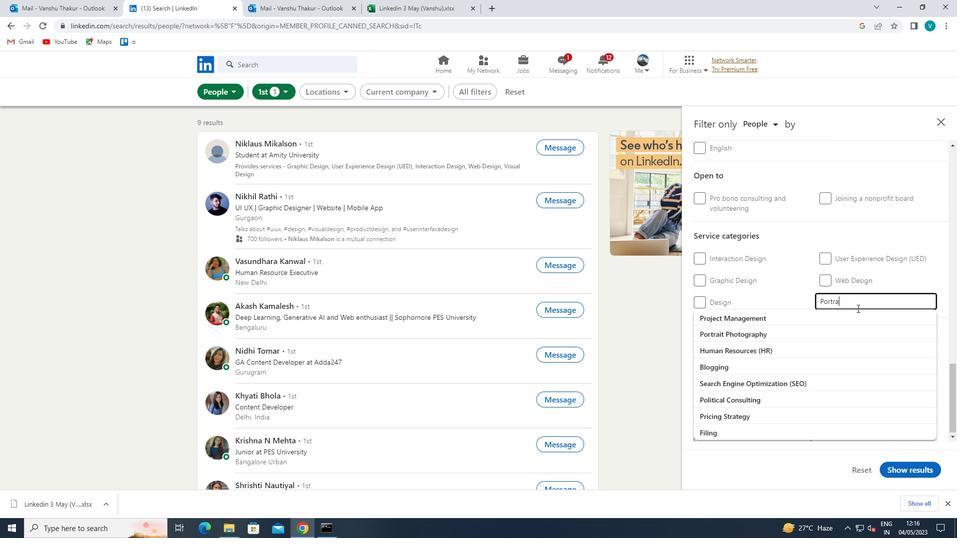 
Action: Mouse moved to (848, 312)
Screenshot: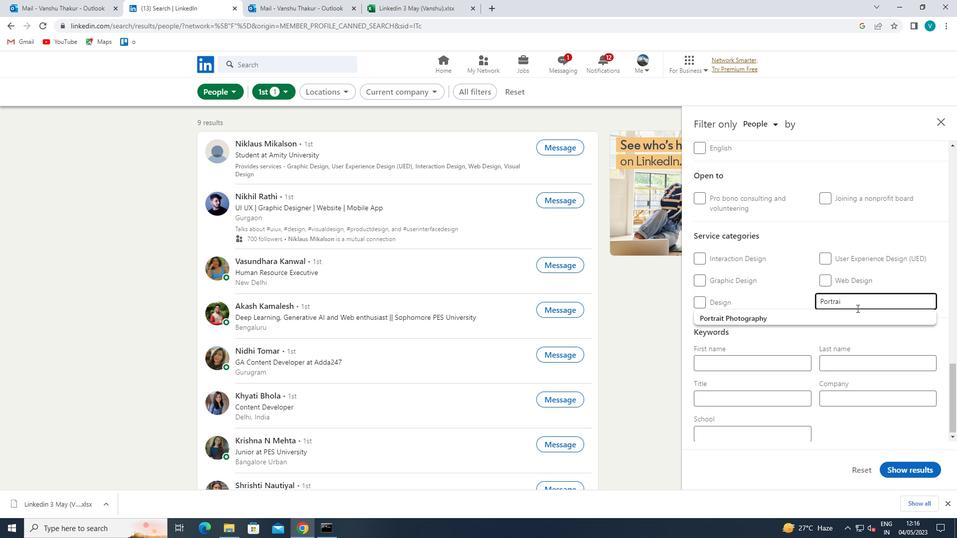 
Action: Mouse pressed left at (848, 312)
Screenshot: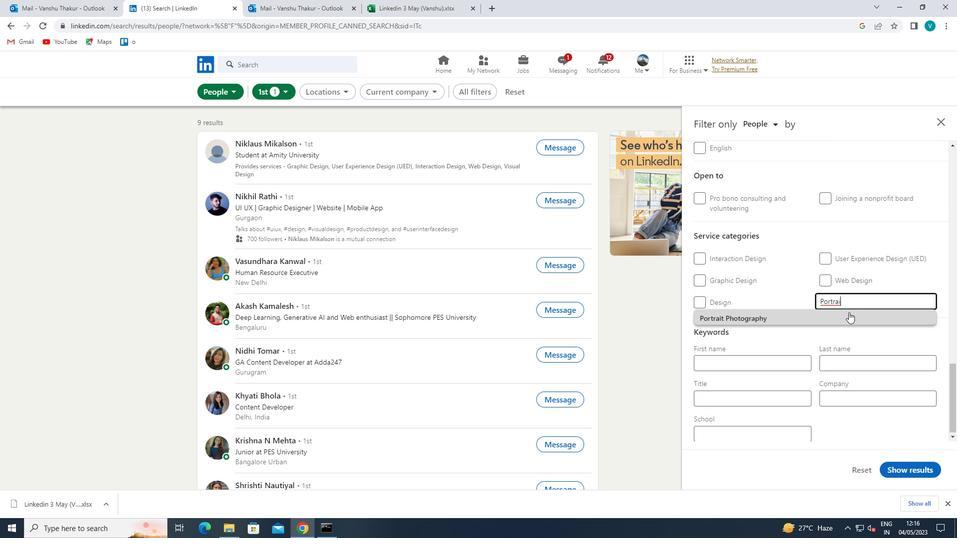 
Action: Mouse scrolled (848, 312) with delta (0, 0)
Screenshot: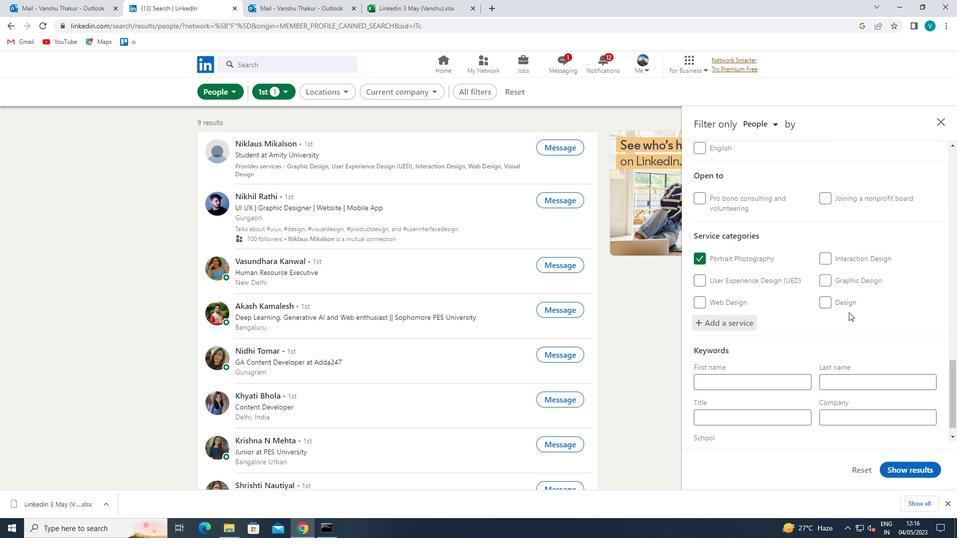 
Action: Mouse scrolled (848, 312) with delta (0, 0)
Screenshot: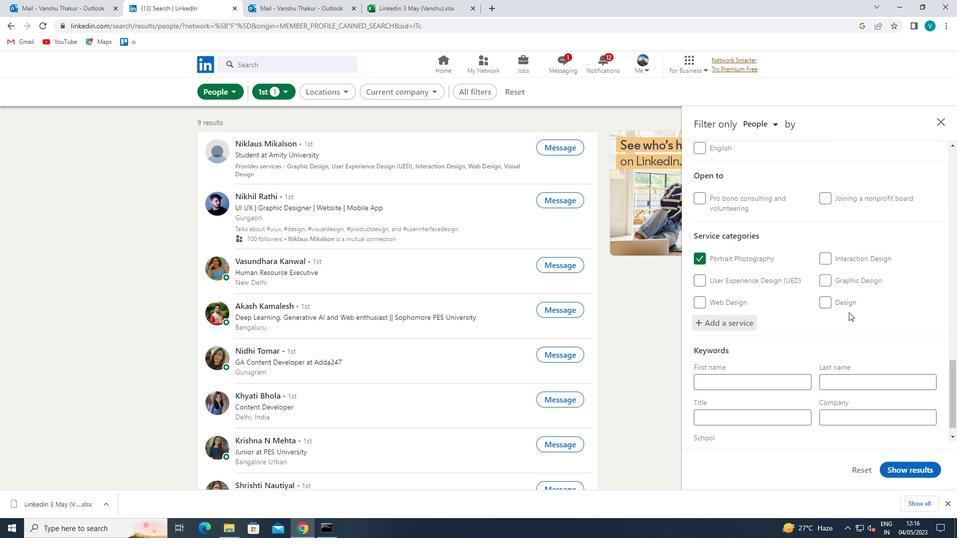 
Action: Mouse moved to (838, 317)
Screenshot: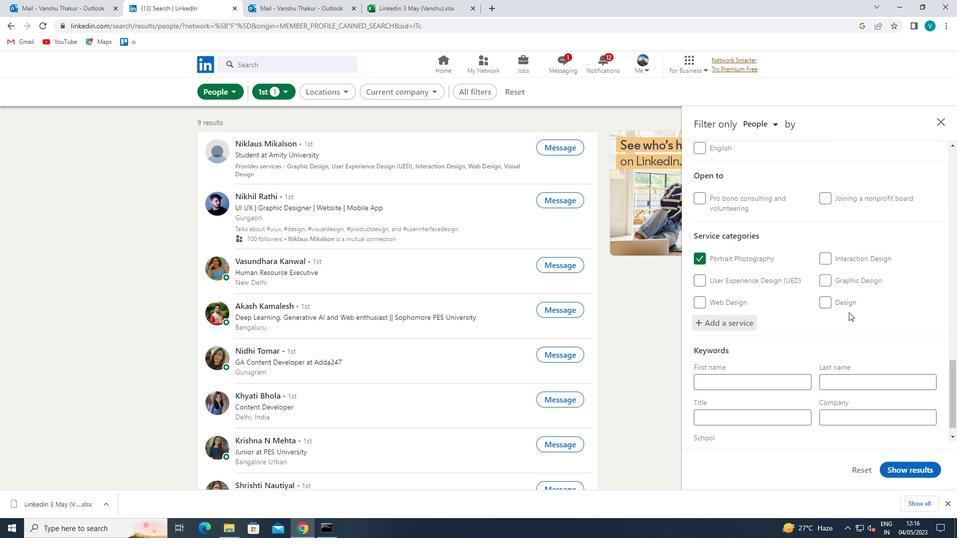 
Action: Mouse scrolled (838, 316) with delta (0, 0)
Screenshot: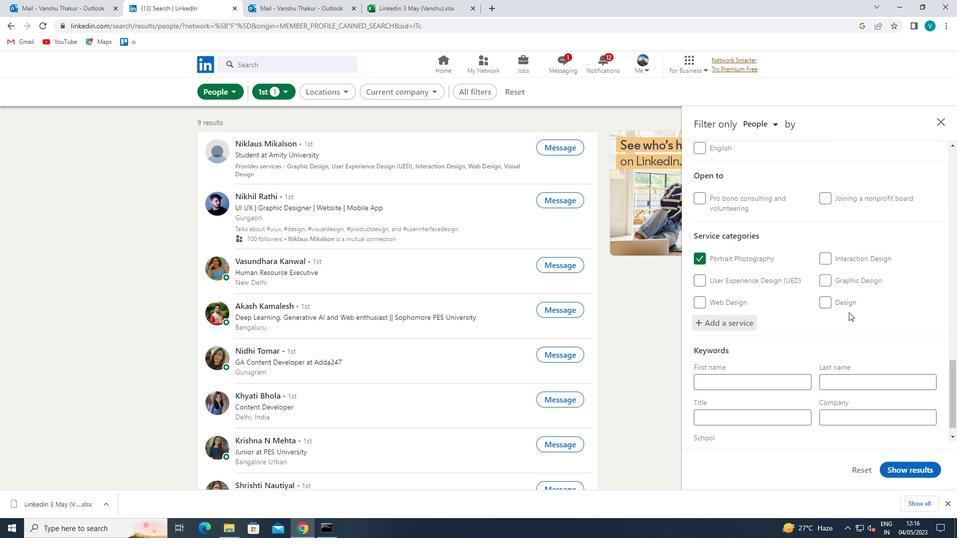 
Action: Mouse moved to (769, 396)
Screenshot: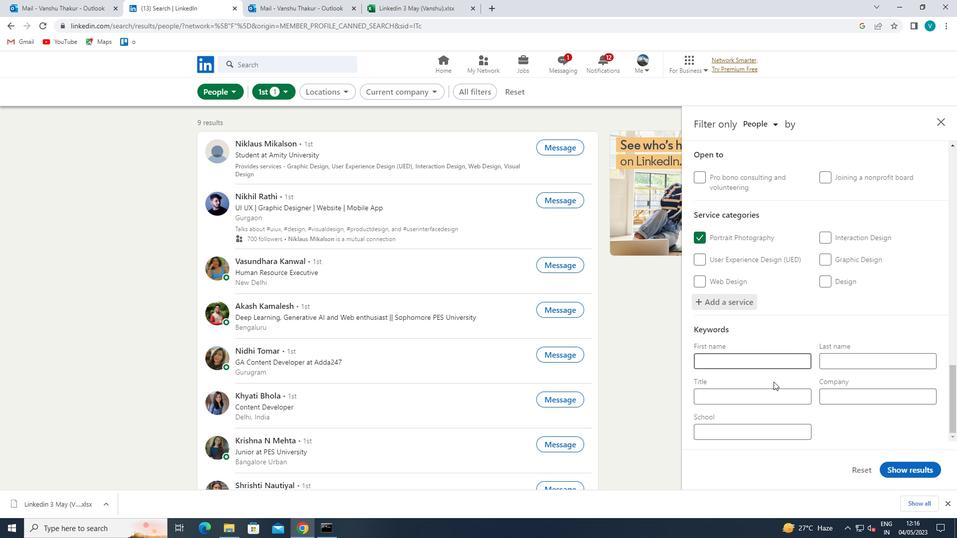 
Action: Mouse pressed left at (769, 396)
Screenshot: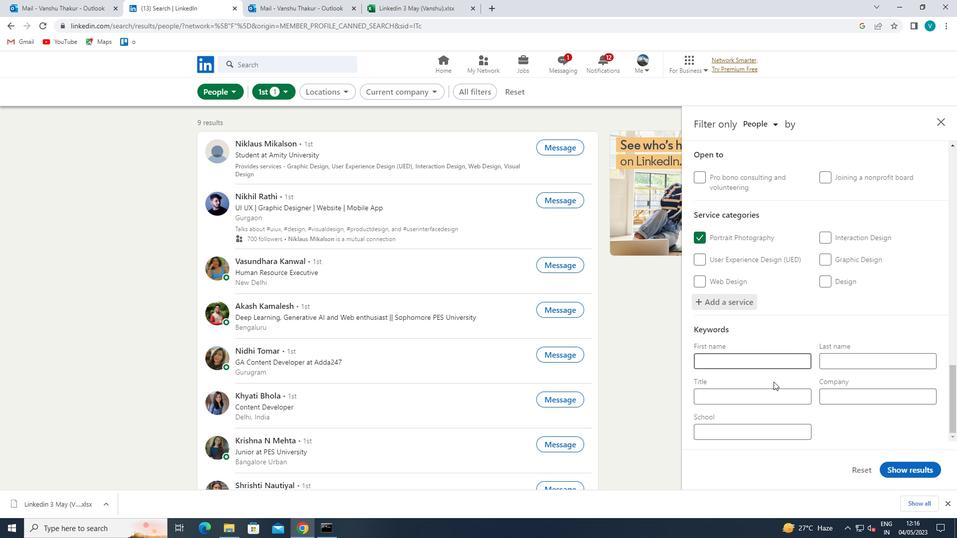 
Action: Mouse moved to (769, 396)
Screenshot: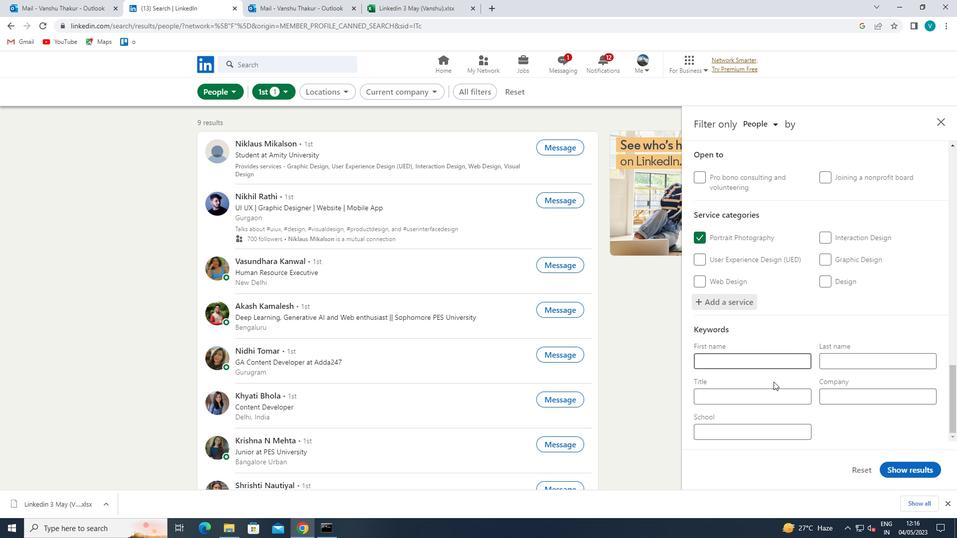 
Action: Key pressed <Key.shift>NETWORK<Key.space><Key.shift>ADMINISTRATOR<Key.space>
Screenshot: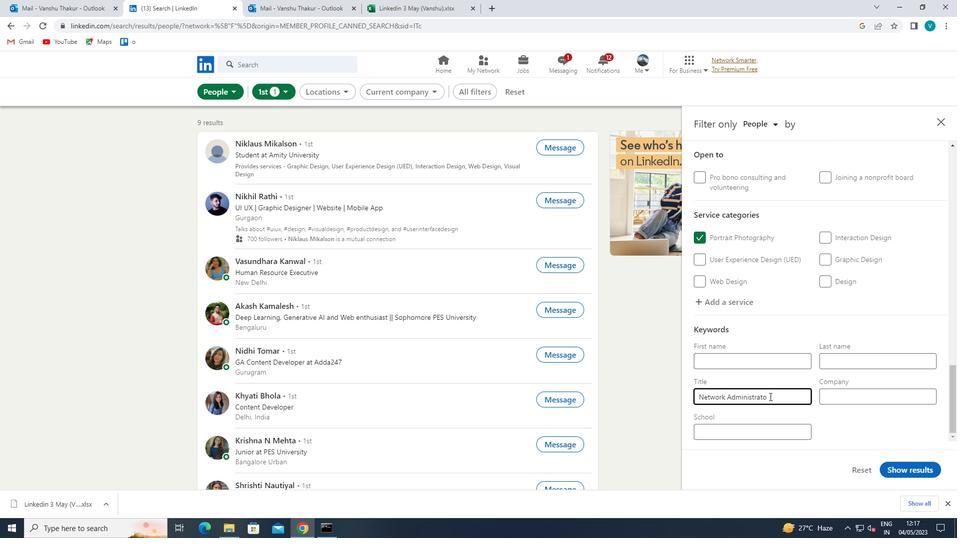 
Action: Mouse moved to (897, 470)
Screenshot: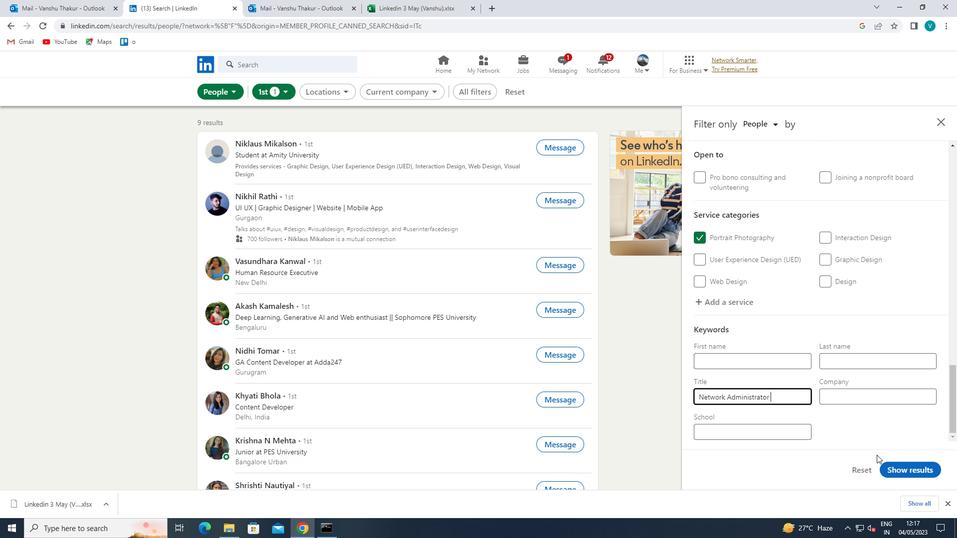 
Action: Mouse pressed left at (897, 470)
Screenshot: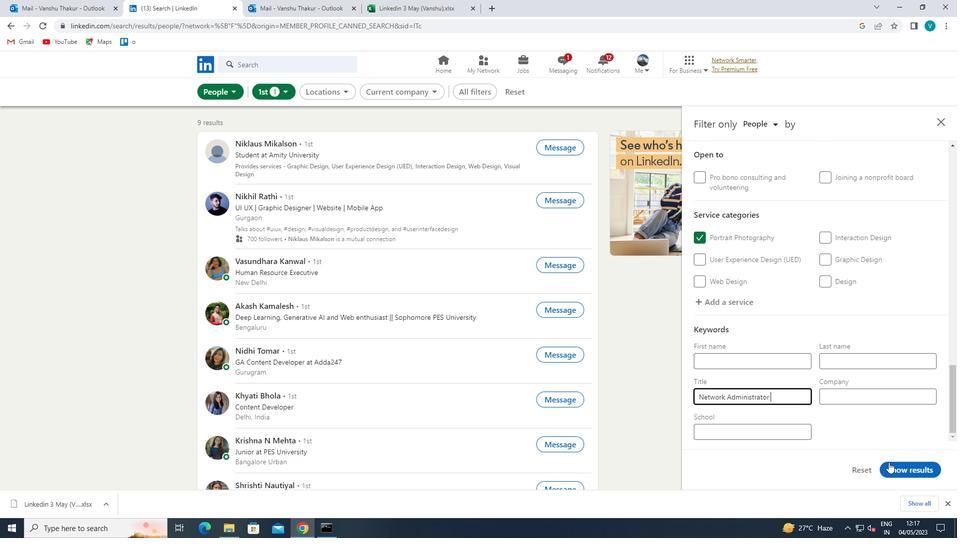 
